 Task: Add a signature Grant Allen containing With sincere appreciation and warm wishes, Grant Allen to email address softage.8@softage.net and add a folder Therapy
Action: Mouse moved to (414, 705)
Screenshot: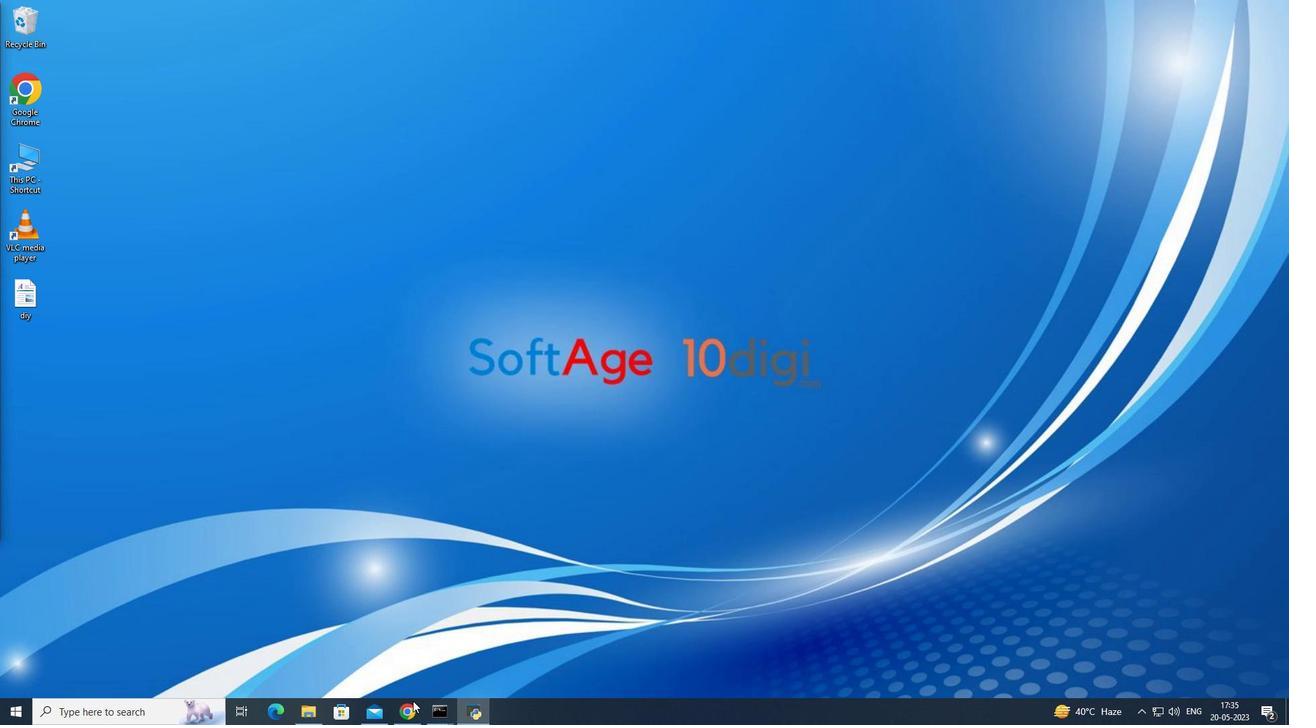 
Action: Mouse pressed left at (414, 705)
Screenshot: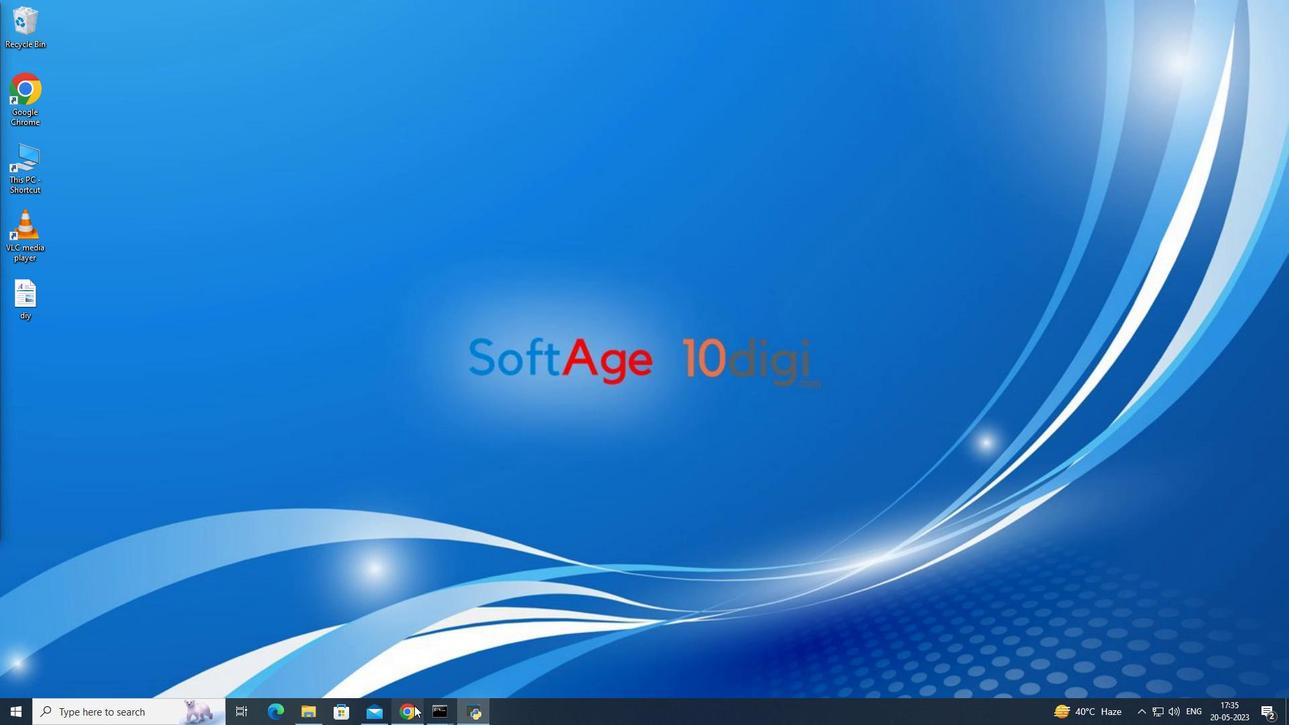 
Action: Mouse moved to (57, 93)
Screenshot: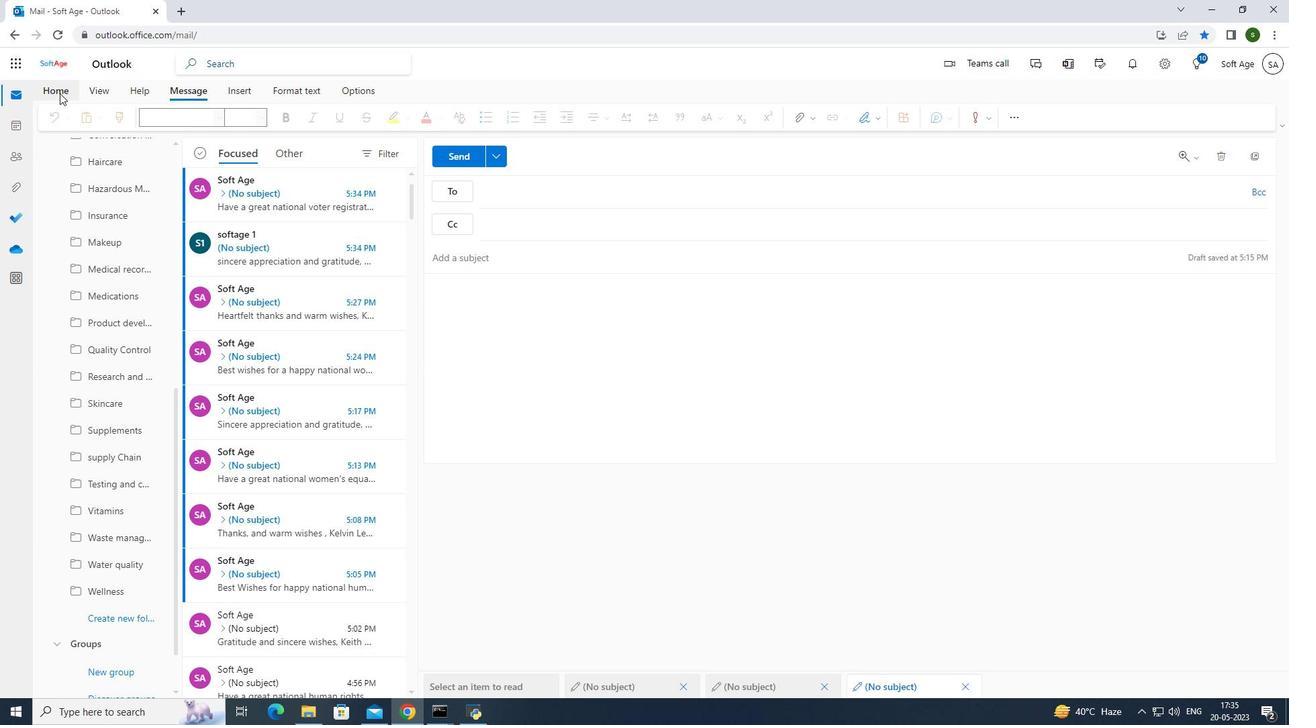 
Action: Mouse pressed left at (57, 93)
Screenshot: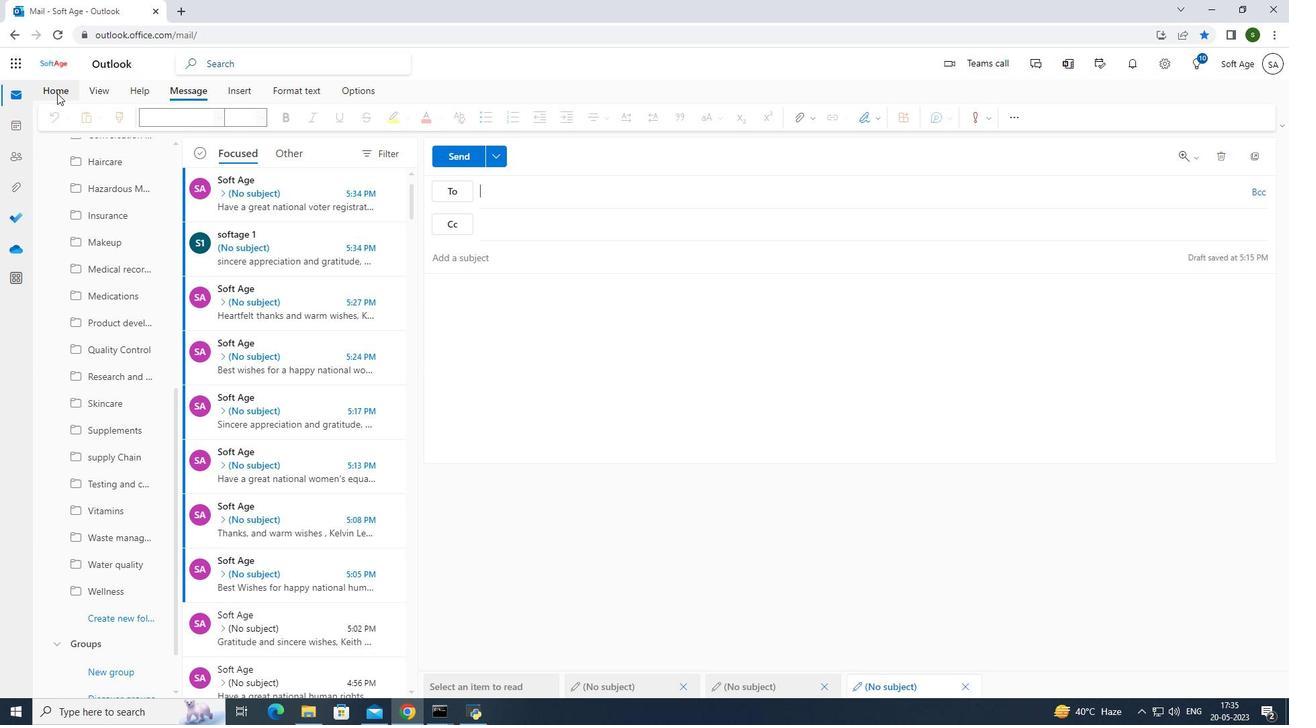 
Action: Mouse moved to (88, 121)
Screenshot: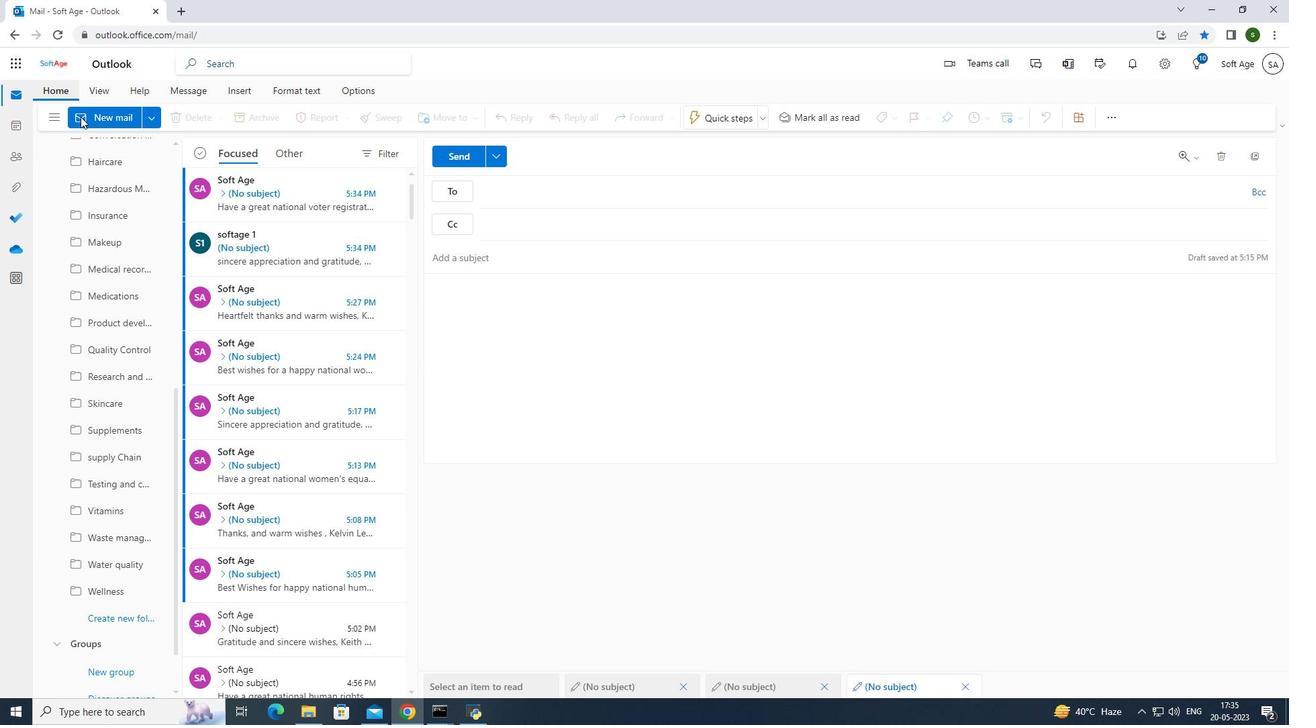 
Action: Mouse pressed left at (88, 121)
Screenshot: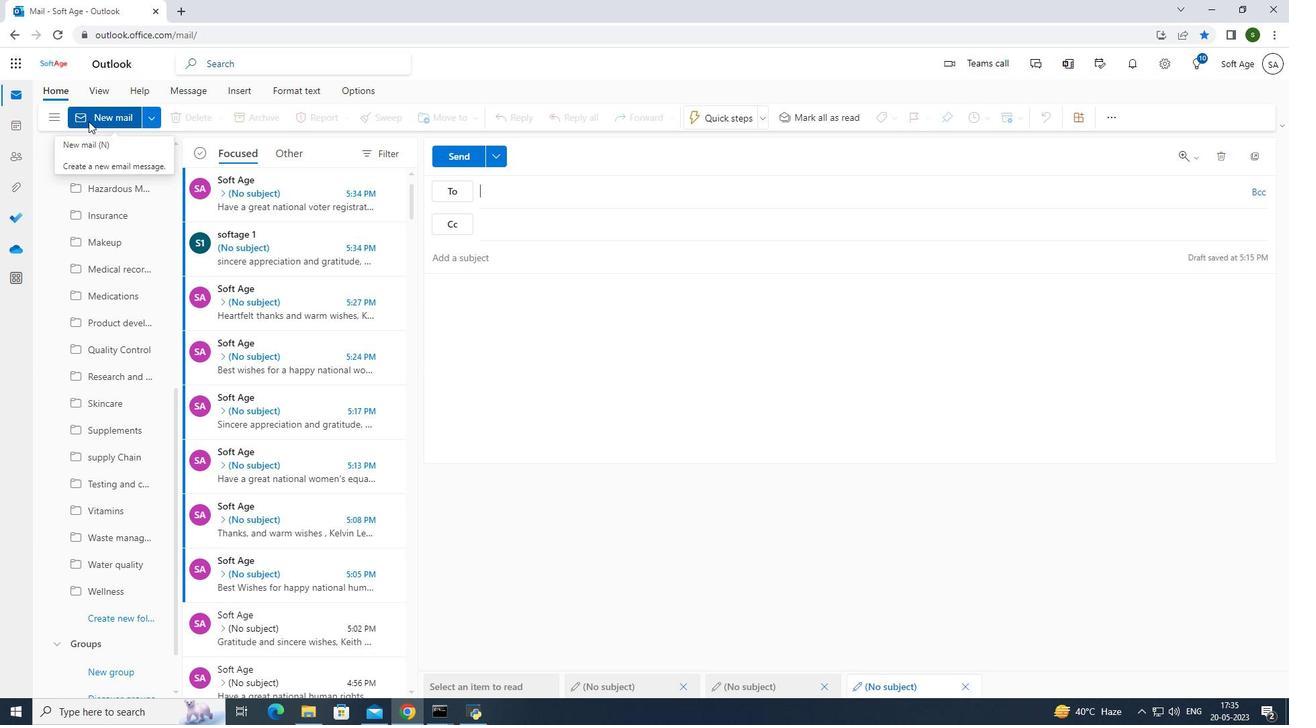 
Action: Mouse moved to (877, 111)
Screenshot: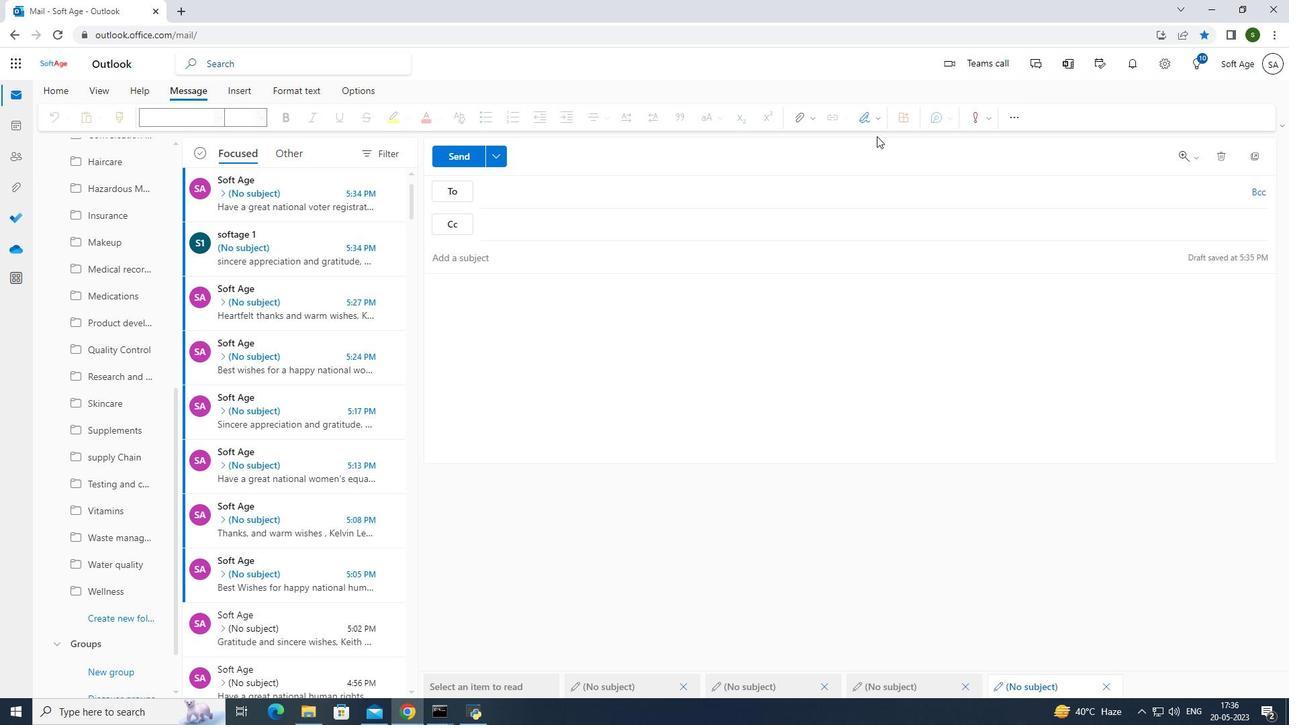 
Action: Mouse pressed left at (877, 111)
Screenshot: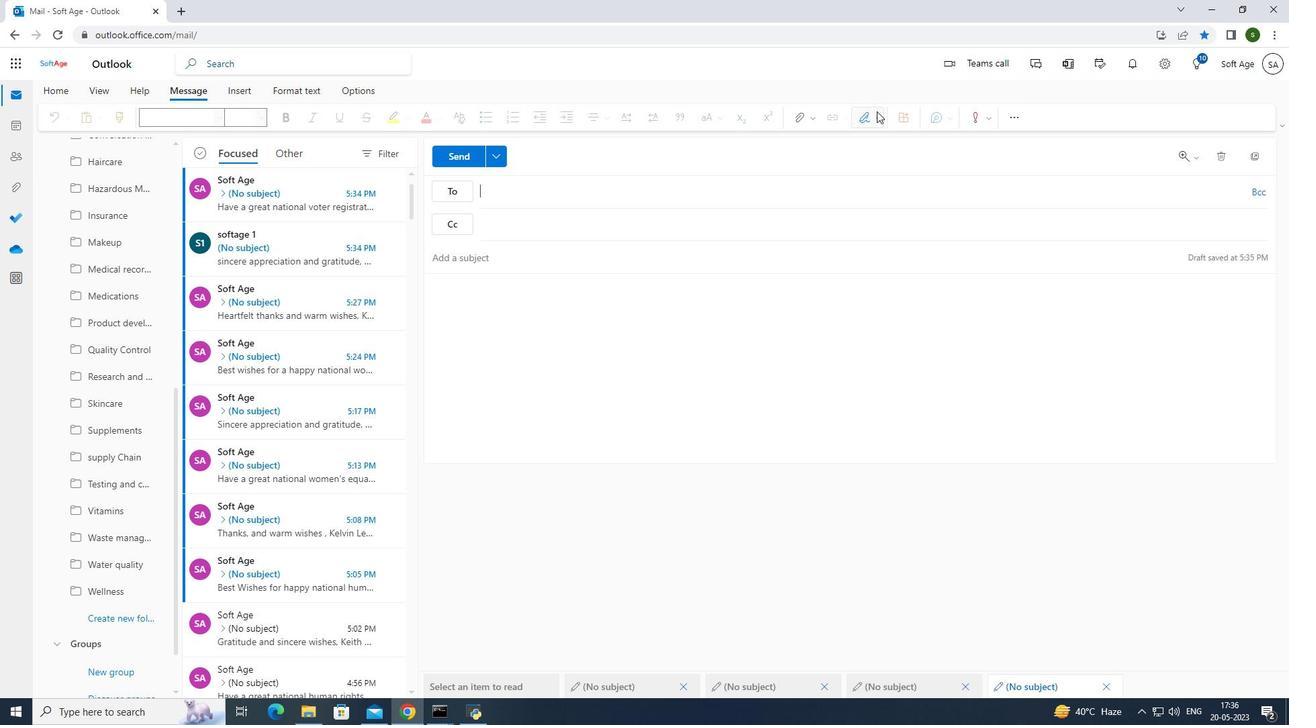 
Action: Mouse moved to (830, 372)
Screenshot: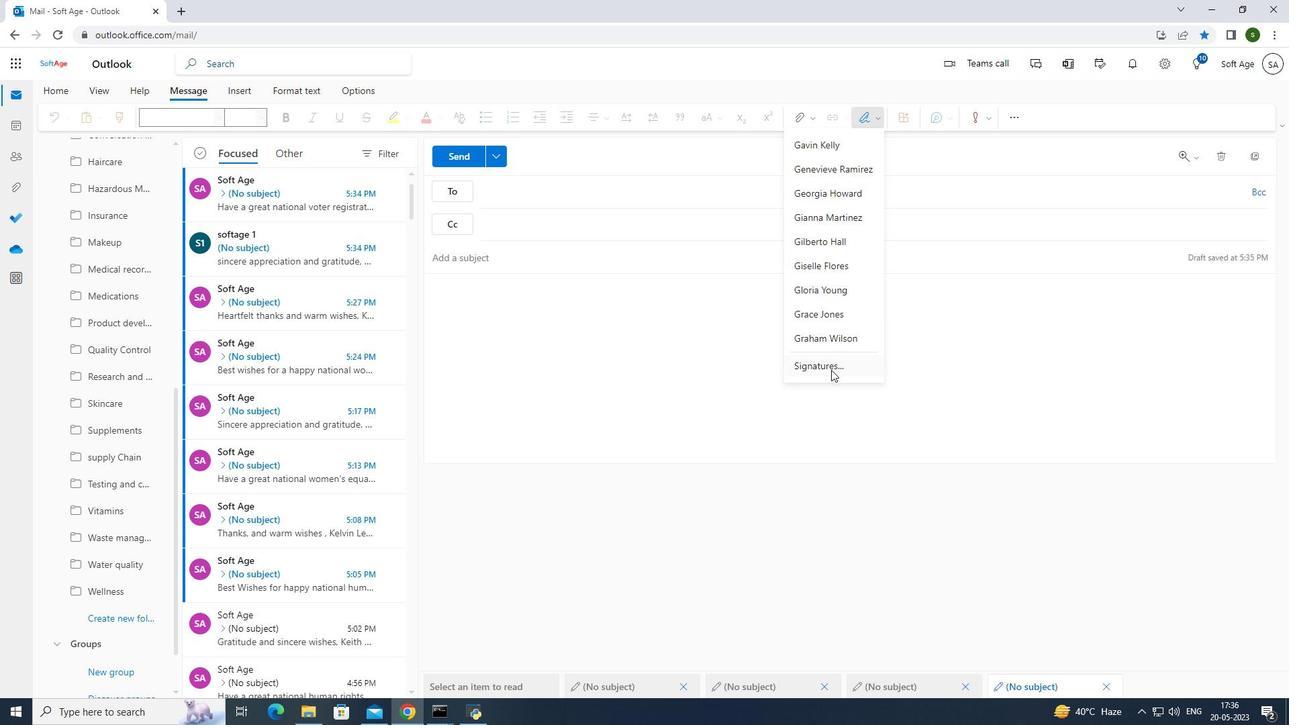 
Action: Mouse pressed left at (830, 372)
Screenshot: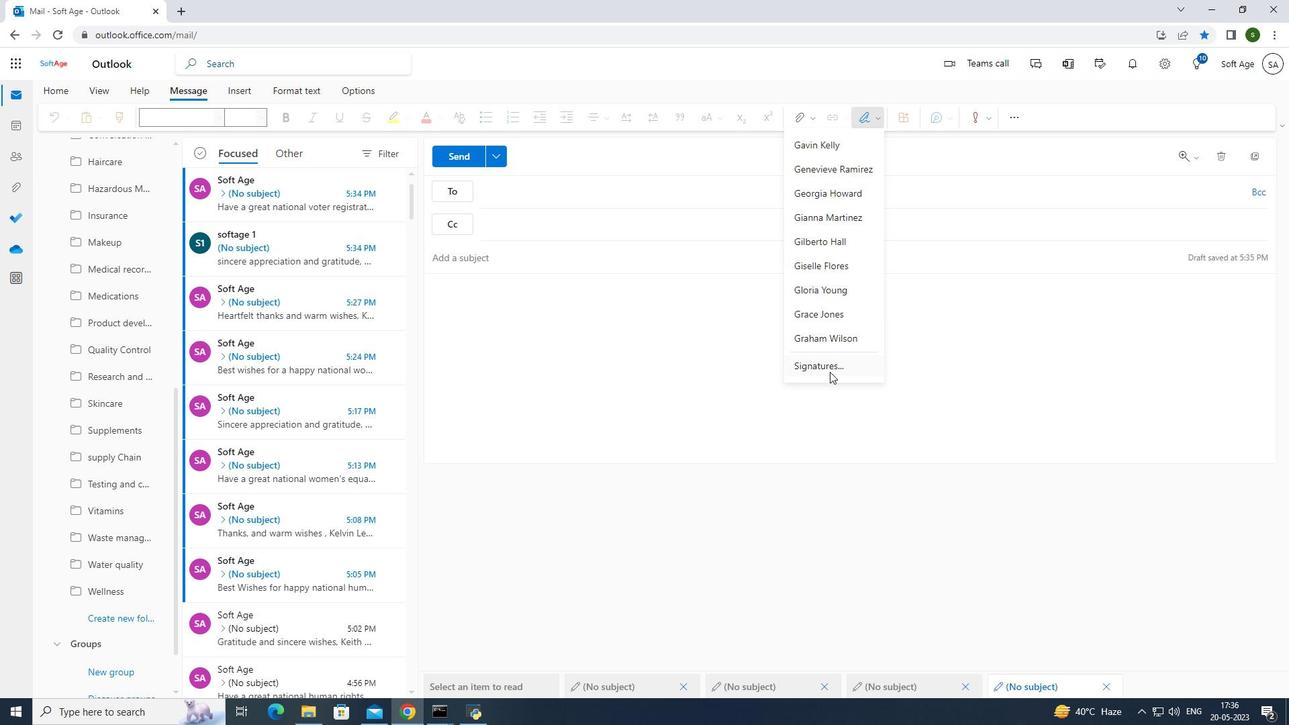 
Action: Mouse moved to (562, 199)
Screenshot: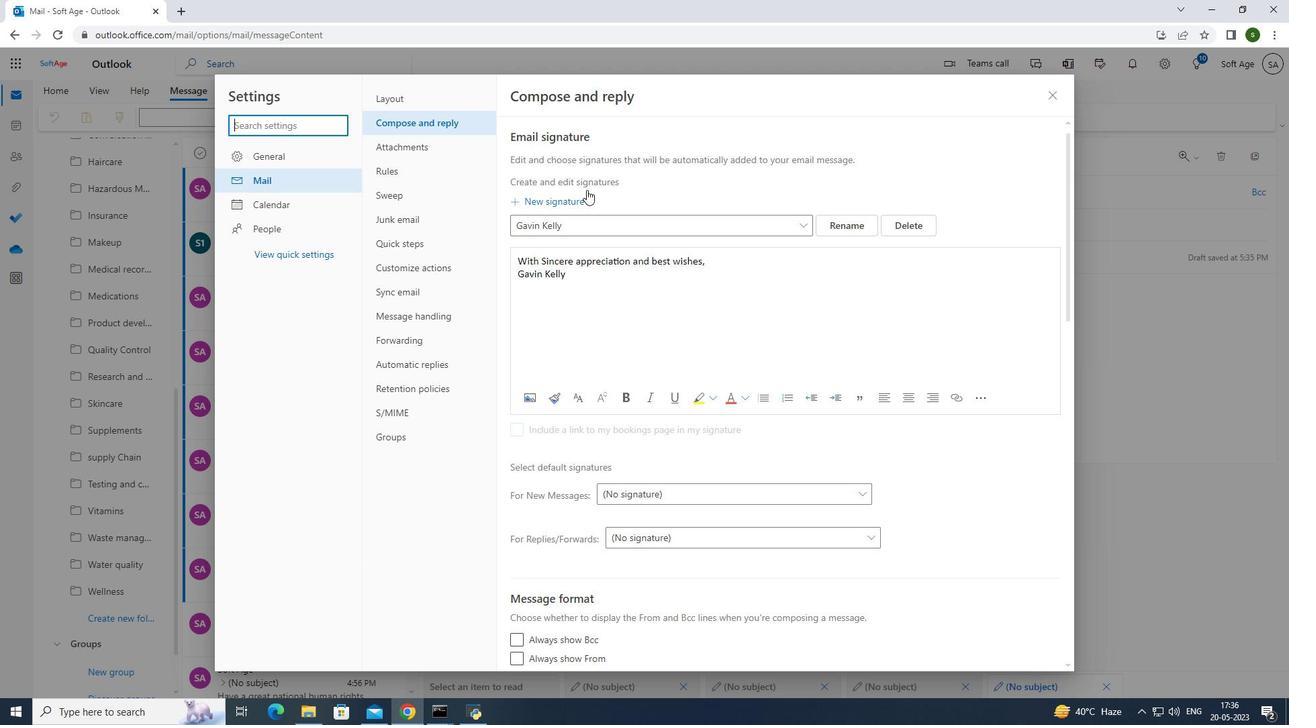 
Action: Mouse pressed left at (562, 199)
Screenshot: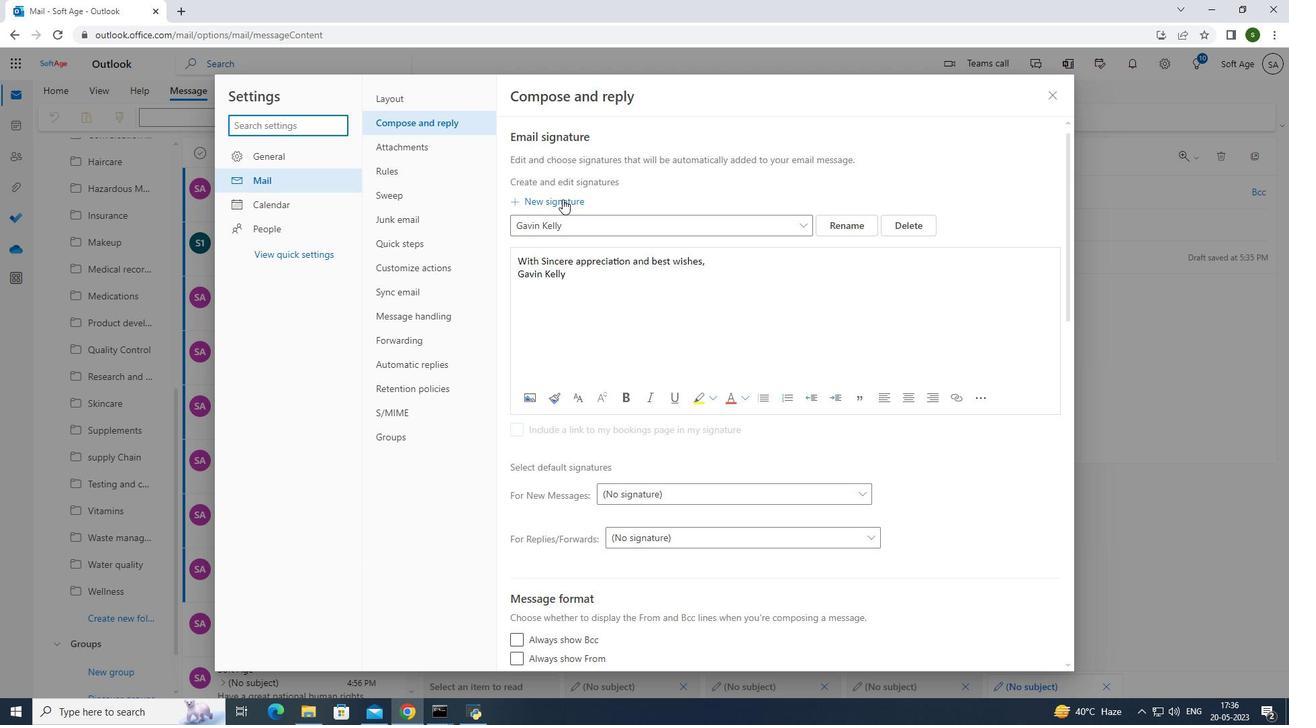 
Action: Mouse moved to (610, 222)
Screenshot: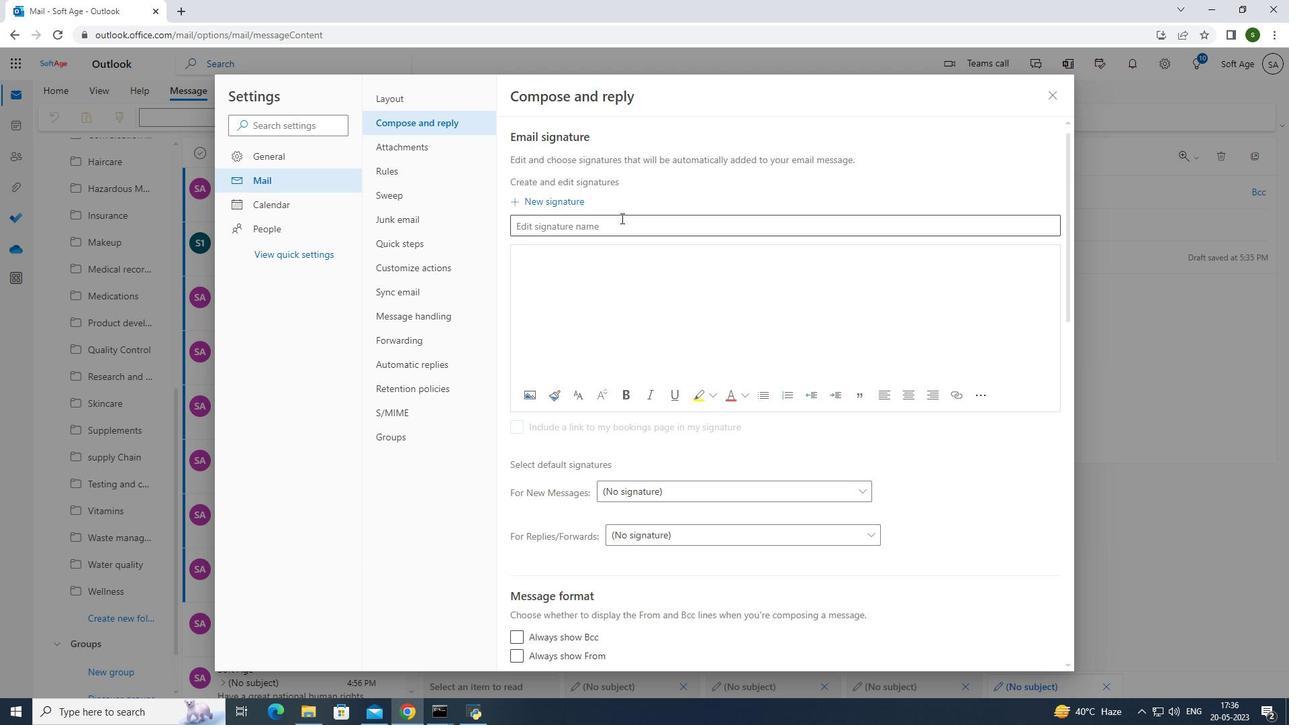 
Action: Mouse pressed left at (610, 222)
Screenshot: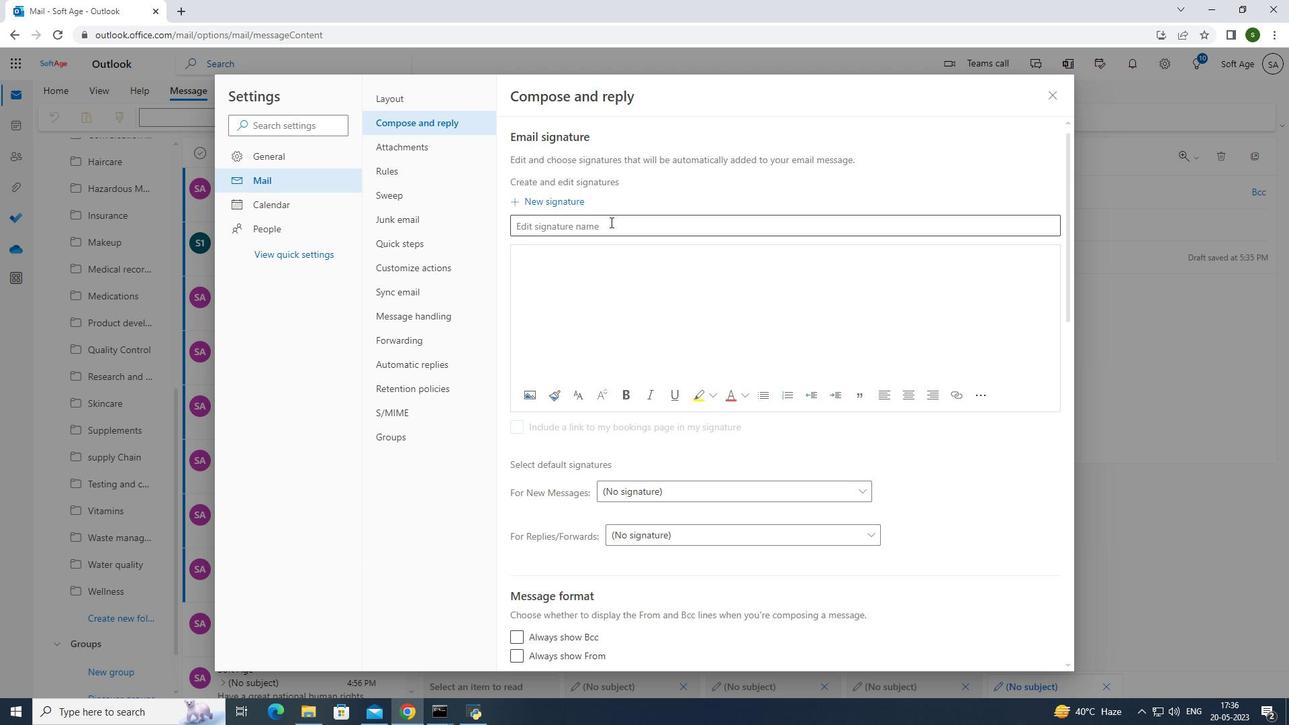 
Action: Mouse moved to (609, 223)
Screenshot: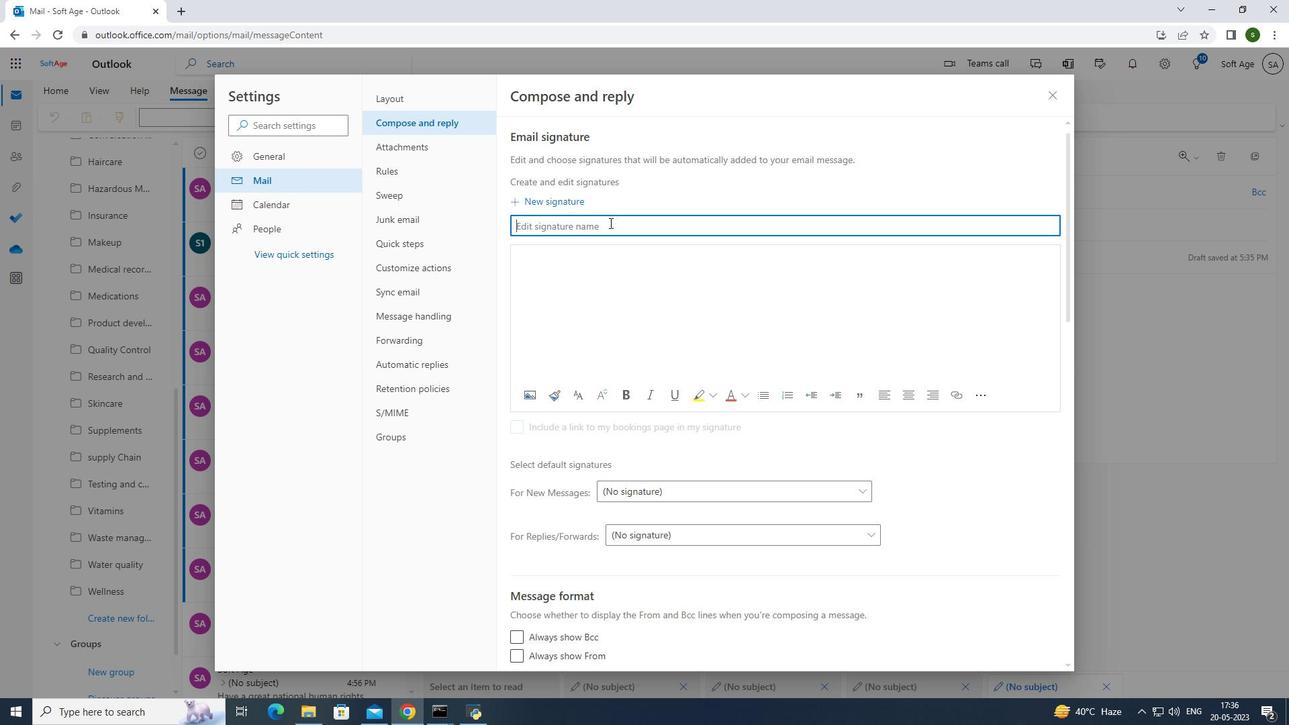 
Action: Key pressed <Key.caps_lock>G<Key.caps_lock>rant<Key.space><Key.caps_lock>A<Key.caps_lock>llen
Screenshot: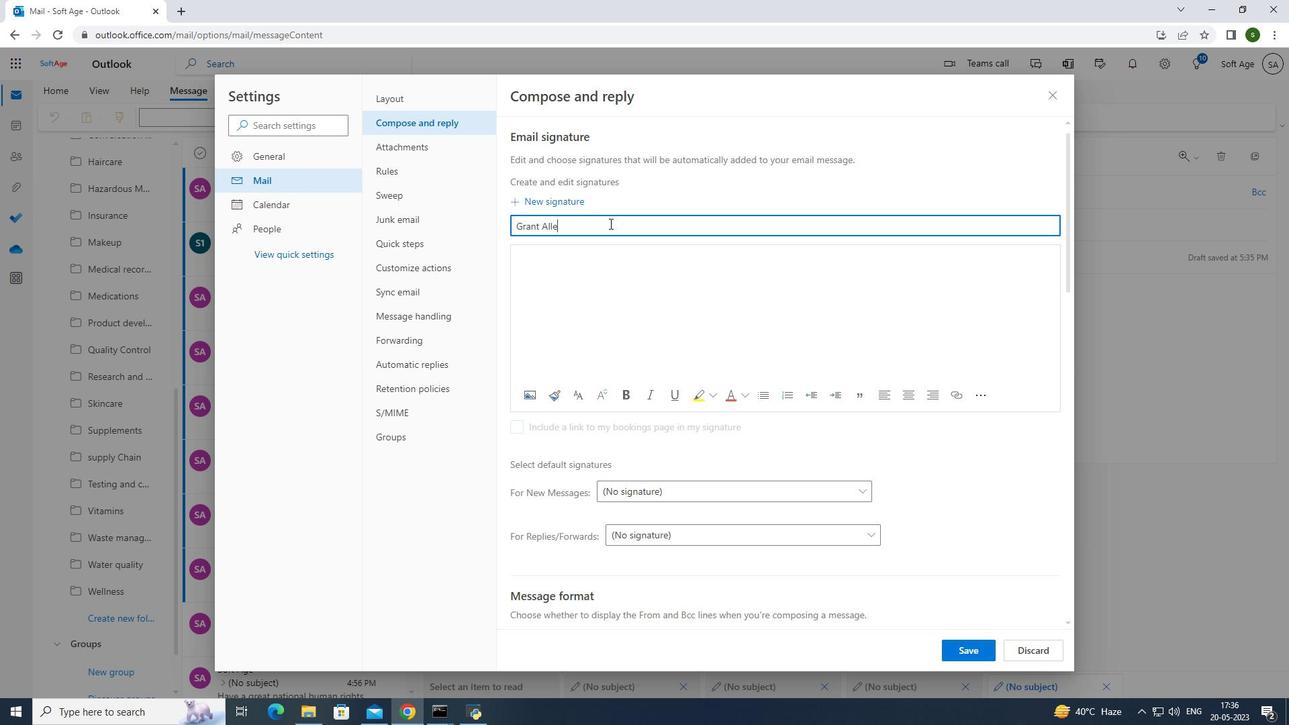 
Action: Mouse moved to (608, 286)
Screenshot: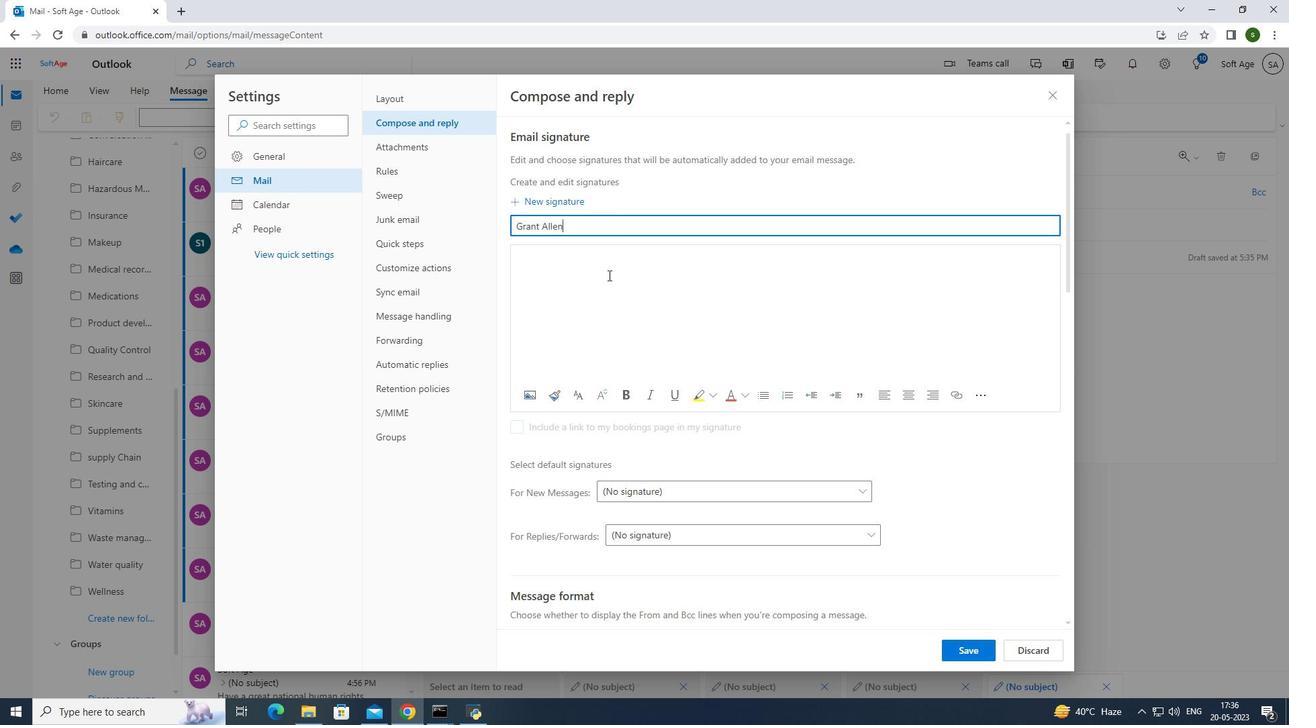 
Action: Mouse pressed left at (608, 286)
Screenshot: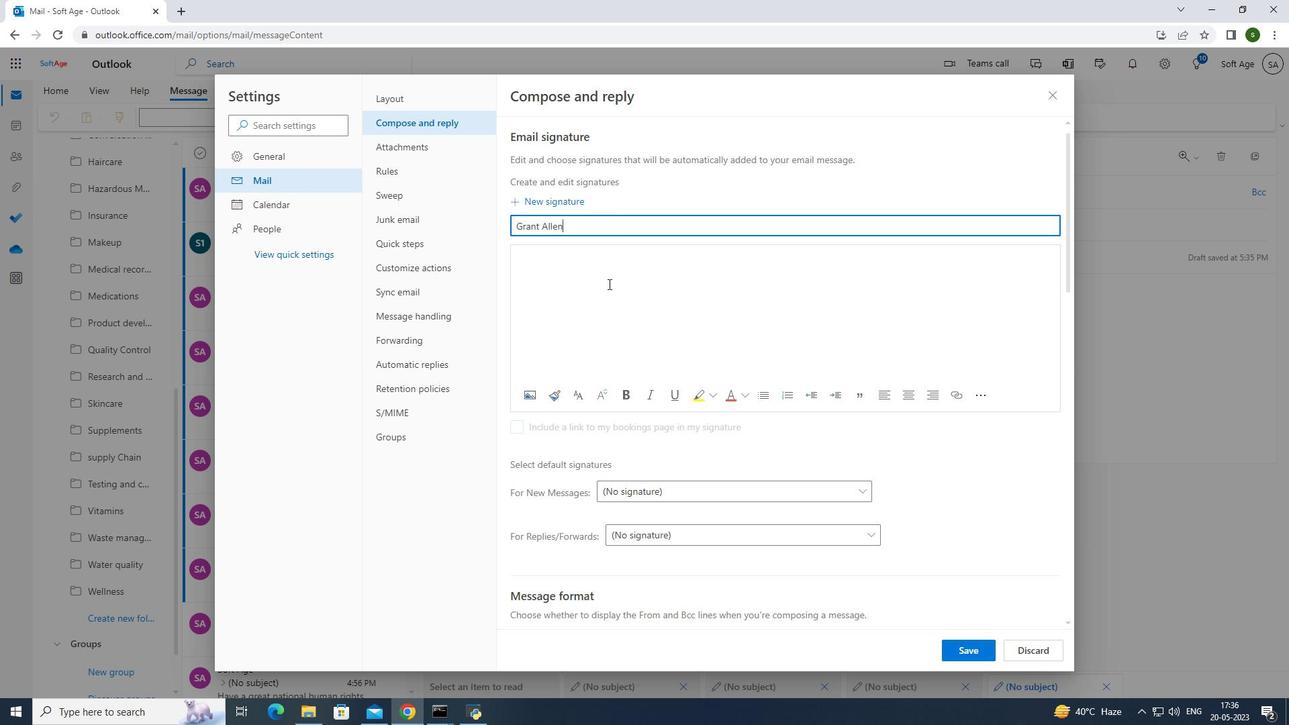 
Action: Mouse moved to (607, 277)
Screenshot: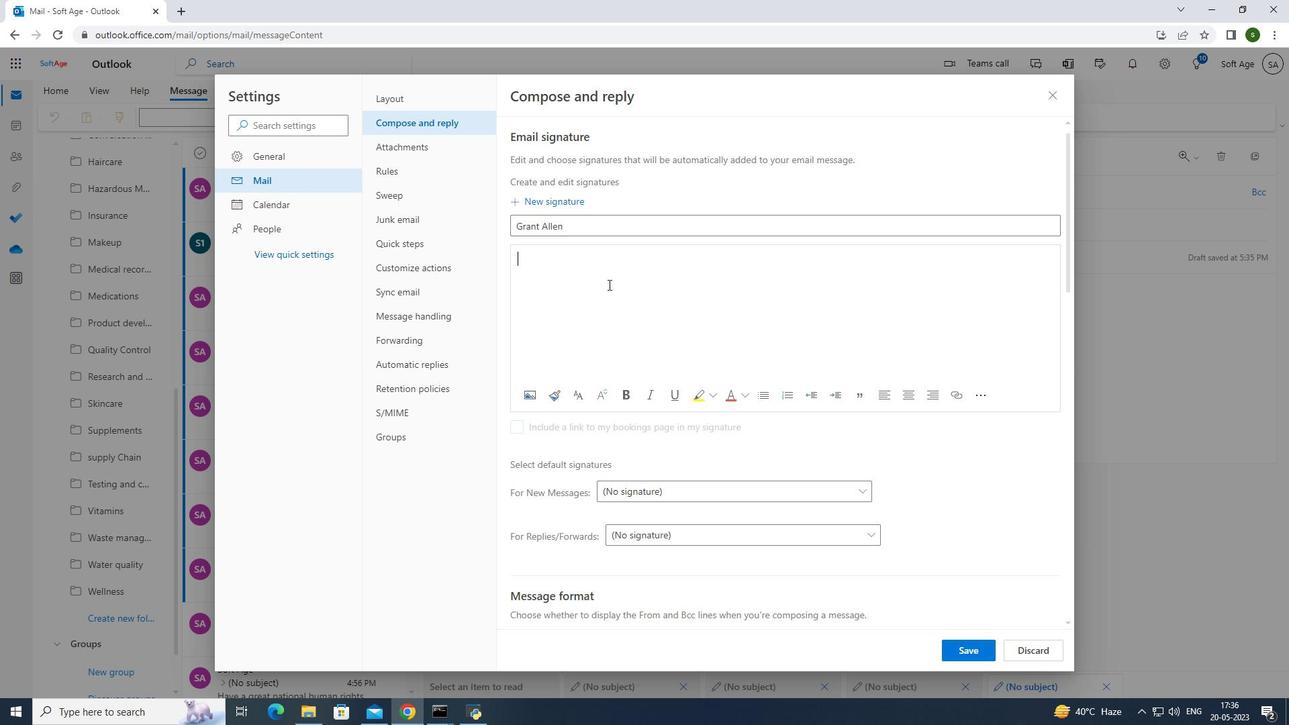 
Action: Key pressed <Key.caps_lock>W<Key.caps_lock>ith<Key.space>sincere<Key.space>appreciation<Key.space>and<Key.space>warm<Key.space>wishes,<Key.enter><Key.caps_lock>G<Key.caps_lock>rant<Key.space><Key.caps_lock>A<Key.caps_lock>llen
Screenshot: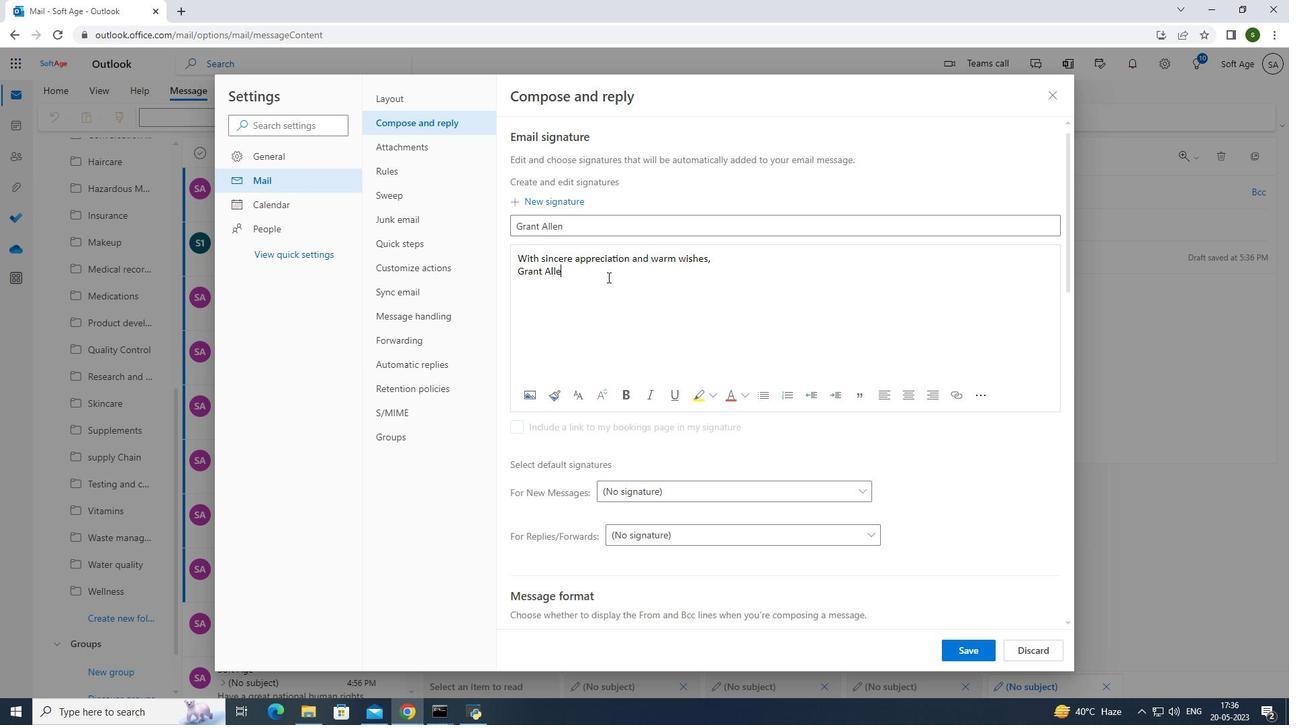 
Action: Mouse moved to (971, 644)
Screenshot: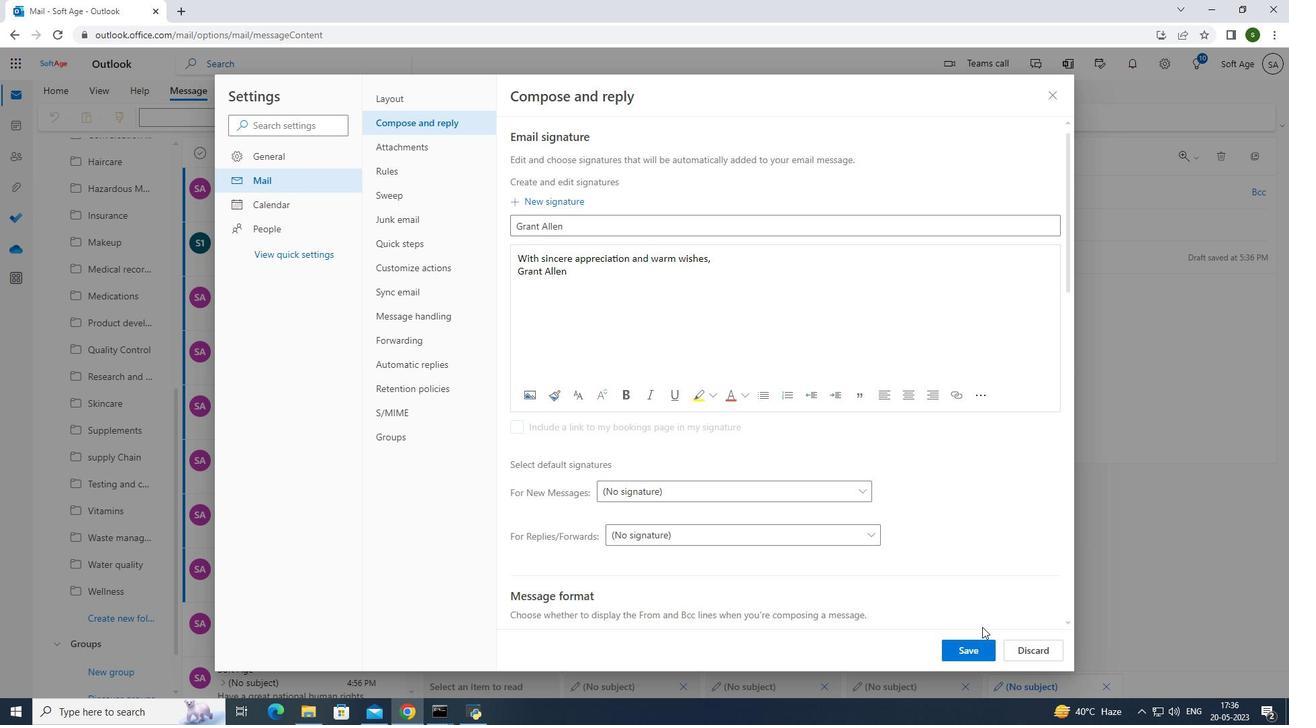 
Action: Mouse pressed left at (971, 644)
Screenshot: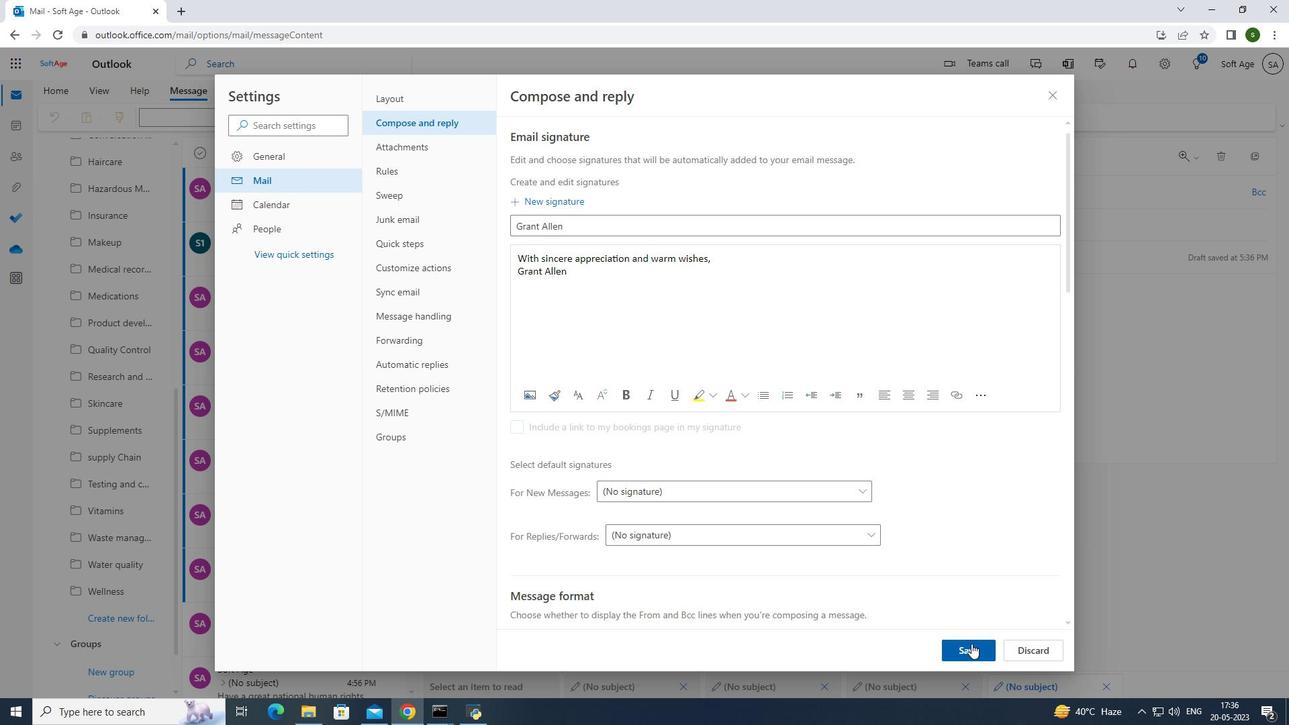 
Action: Mouse moved to (1052, 94)
Screenshot: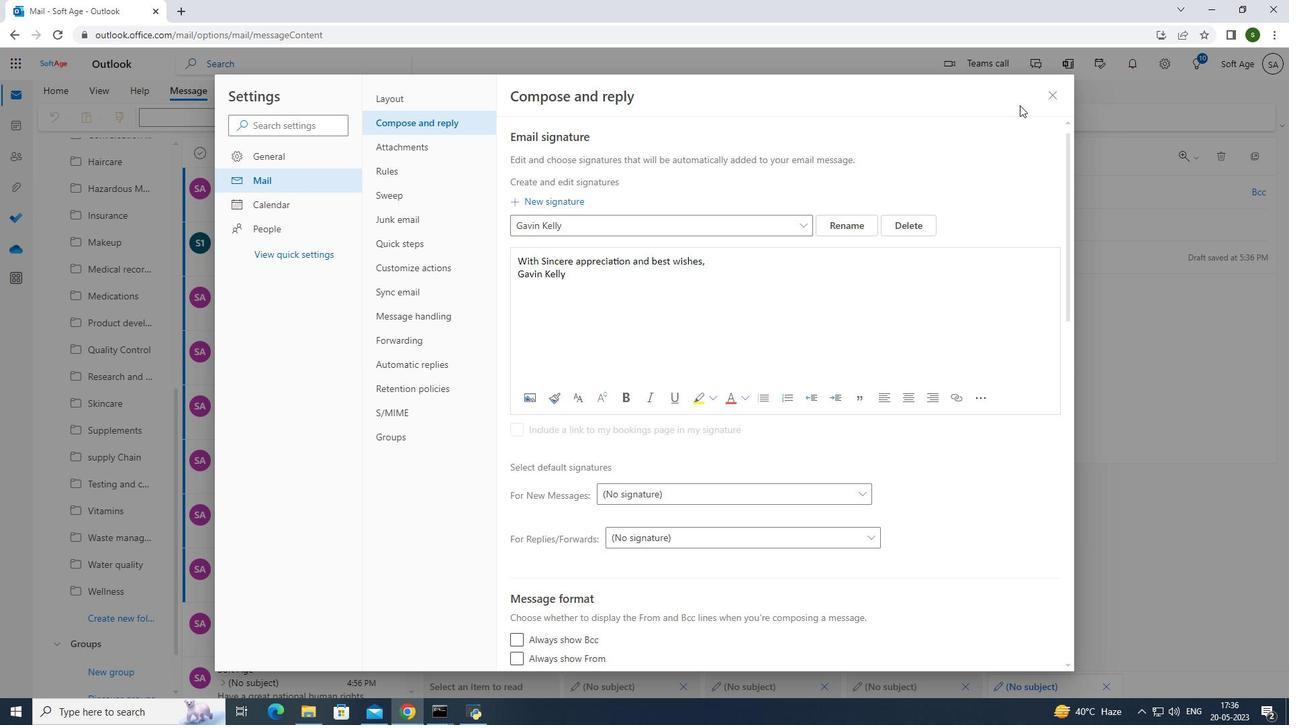 
Action: Mouse pressed left at (1052, 94)
Screenshot: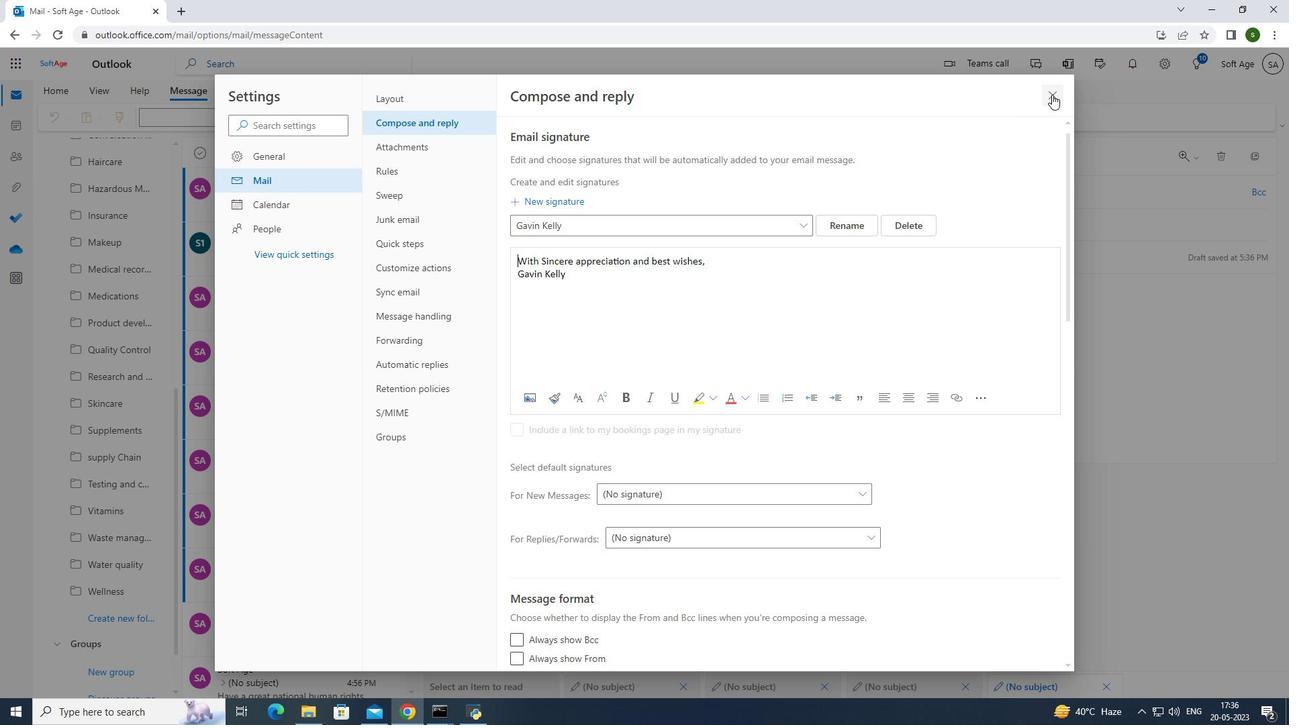 
Action: Mouse moved to (874, 111)
Screenshot: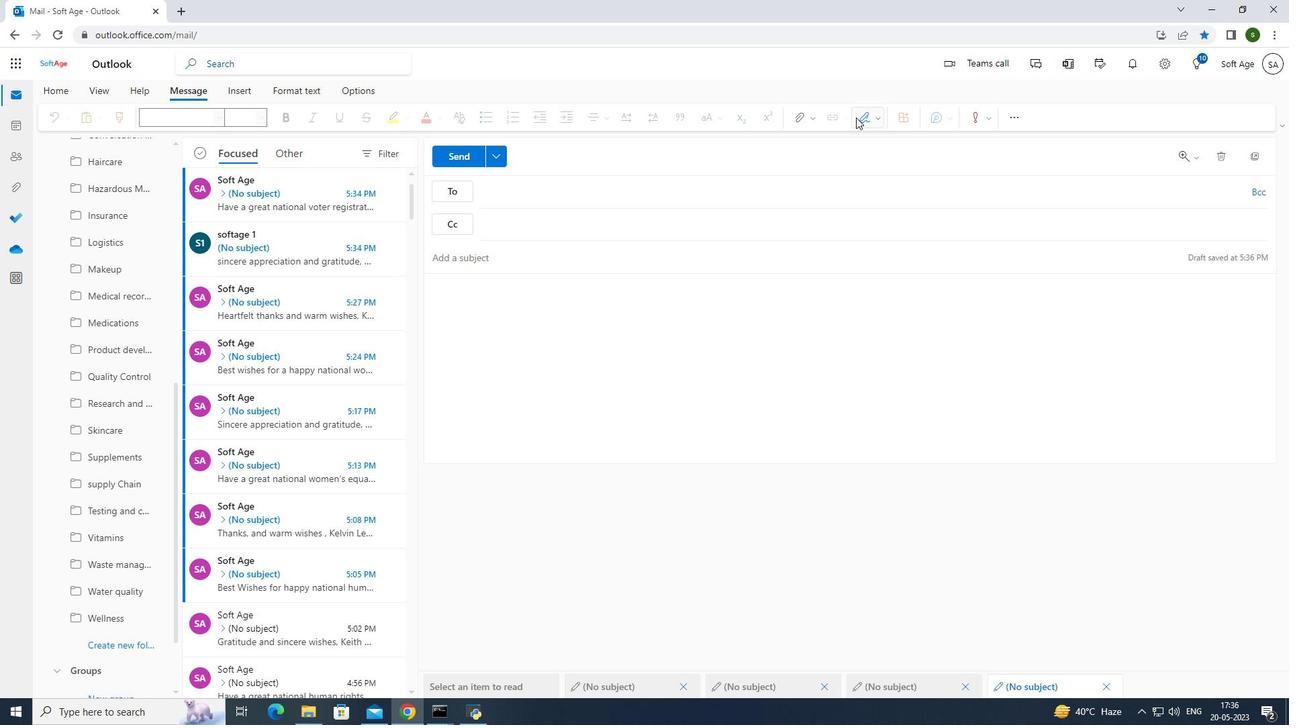 
Action: Mouse pressed left at (874, 111)
Screenshot: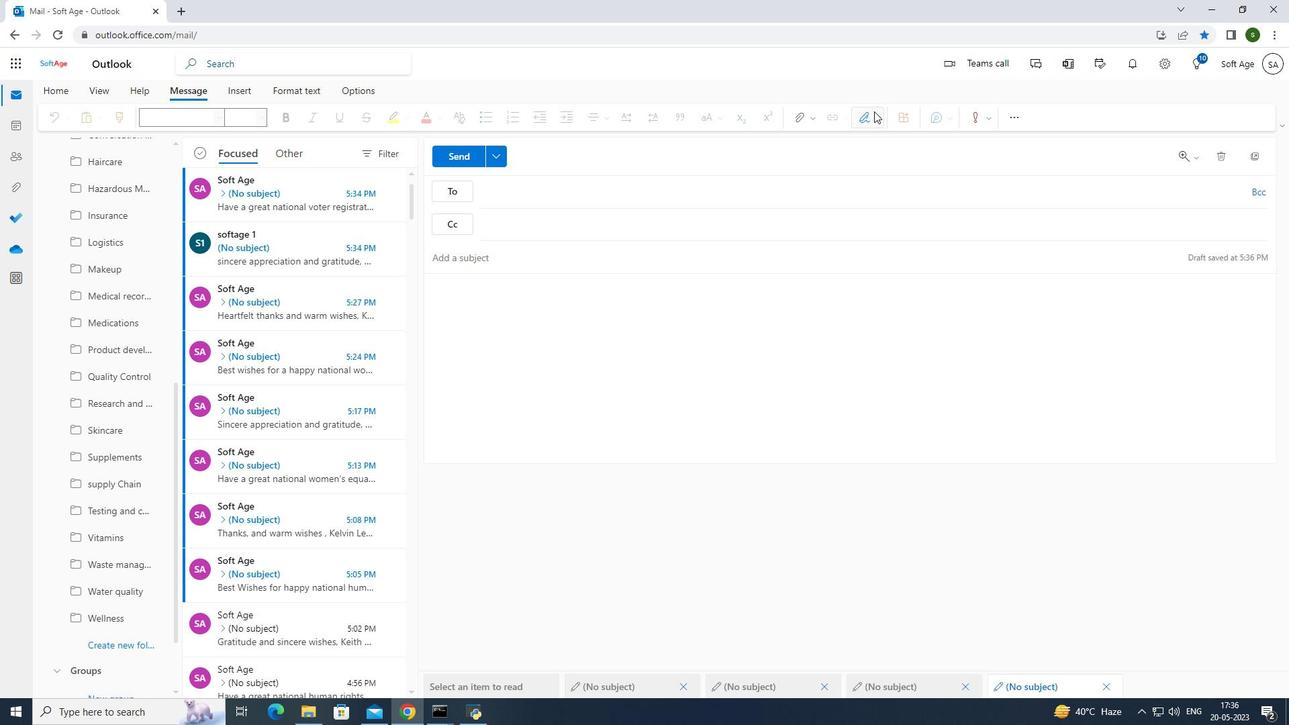 
Action: Mouse moved to (819, 364)
Screenshot: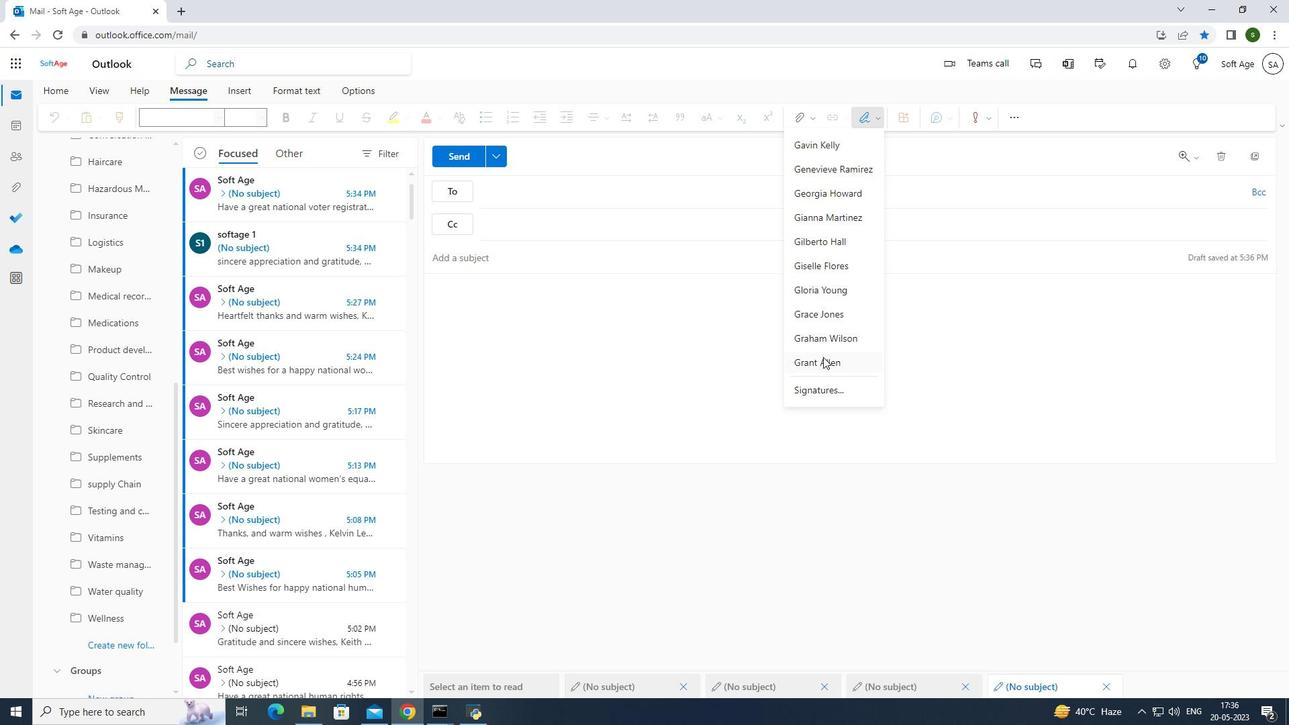 
Action: Mouse pressed left at (819, 364)
Screenshot: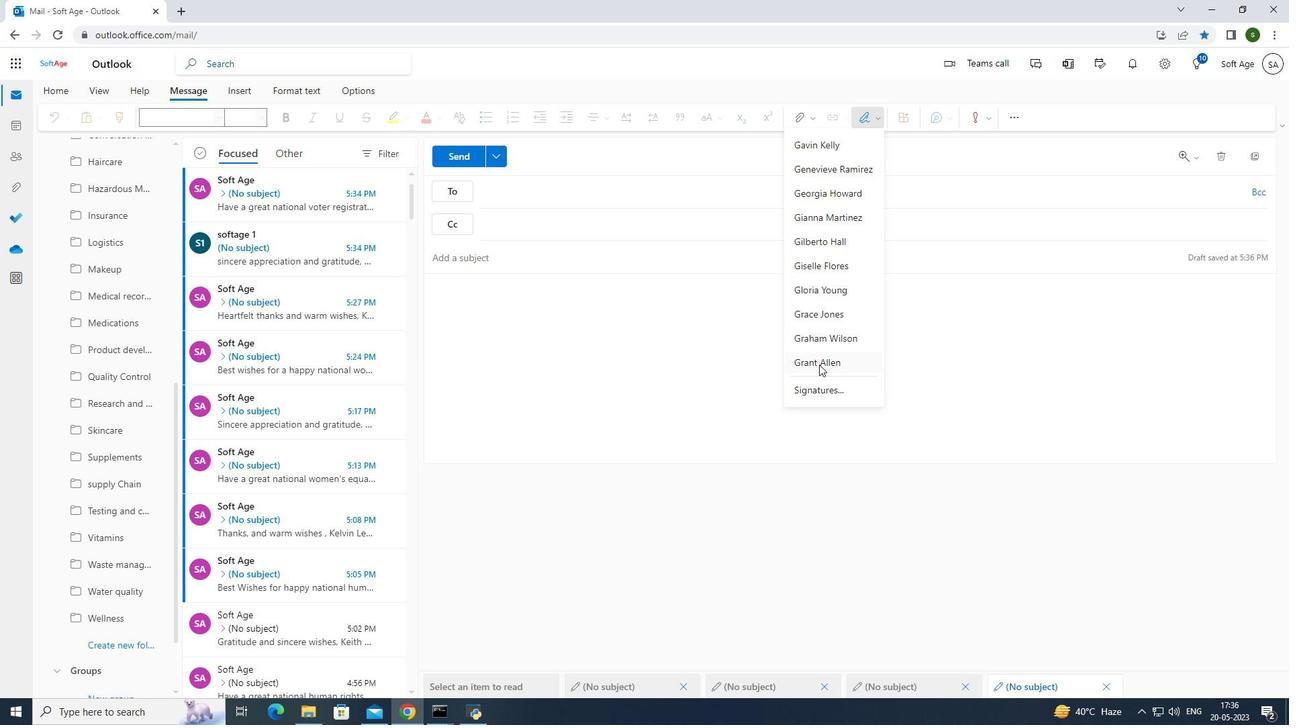 
Action: Mouse moved to (500, 194)
Screenshot: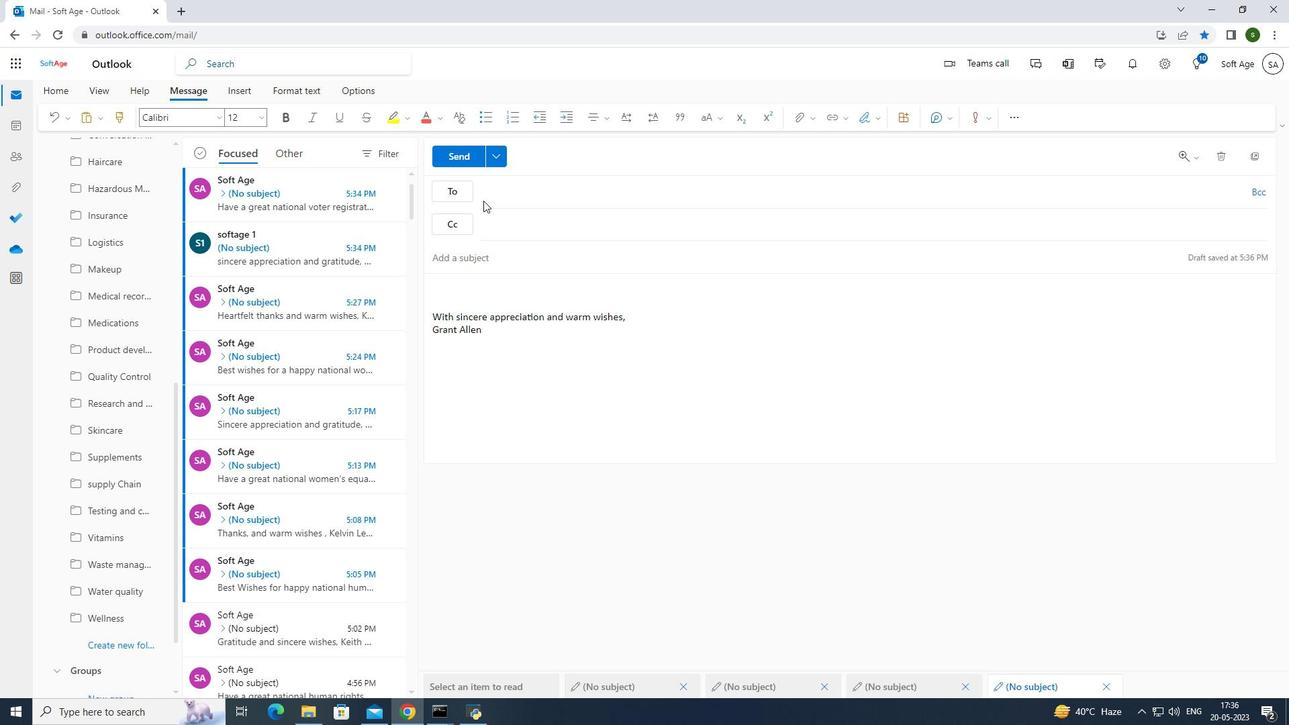 
Action: Mouse pressed left at (500, 194)
Screenshot: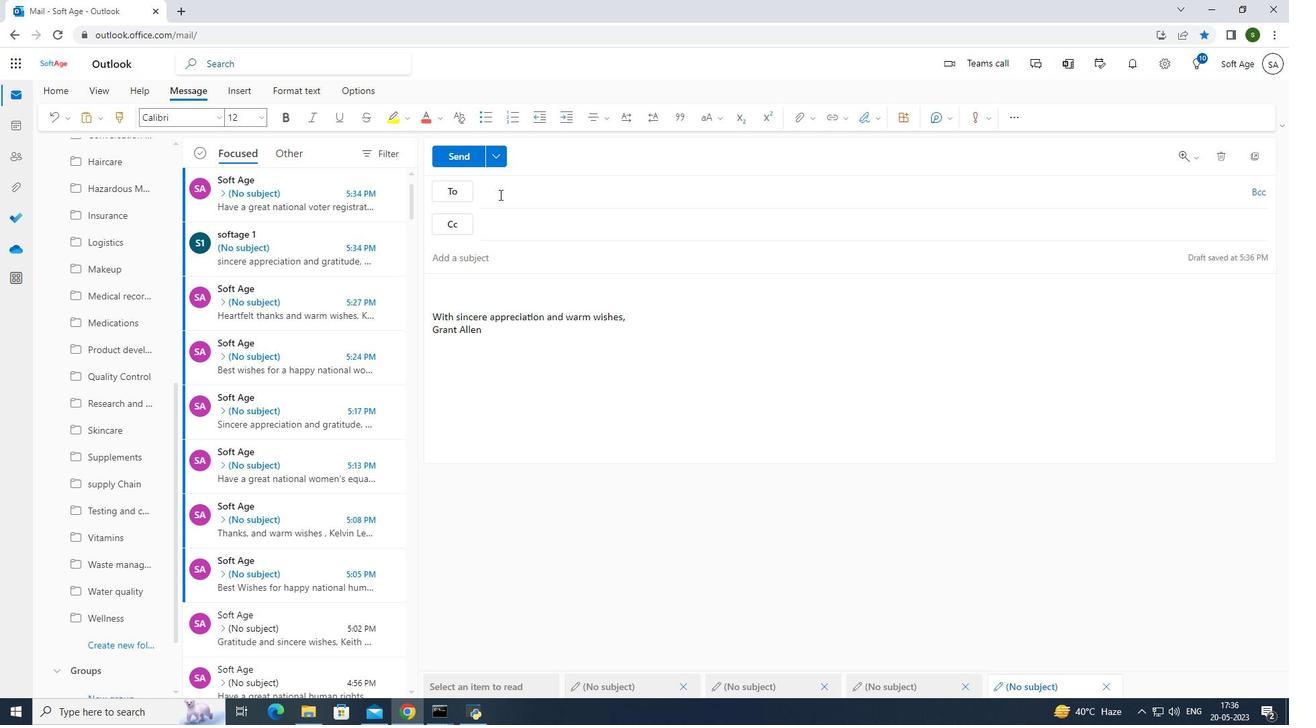 
Action: Mouse moved to (544, 176)
Screenshot: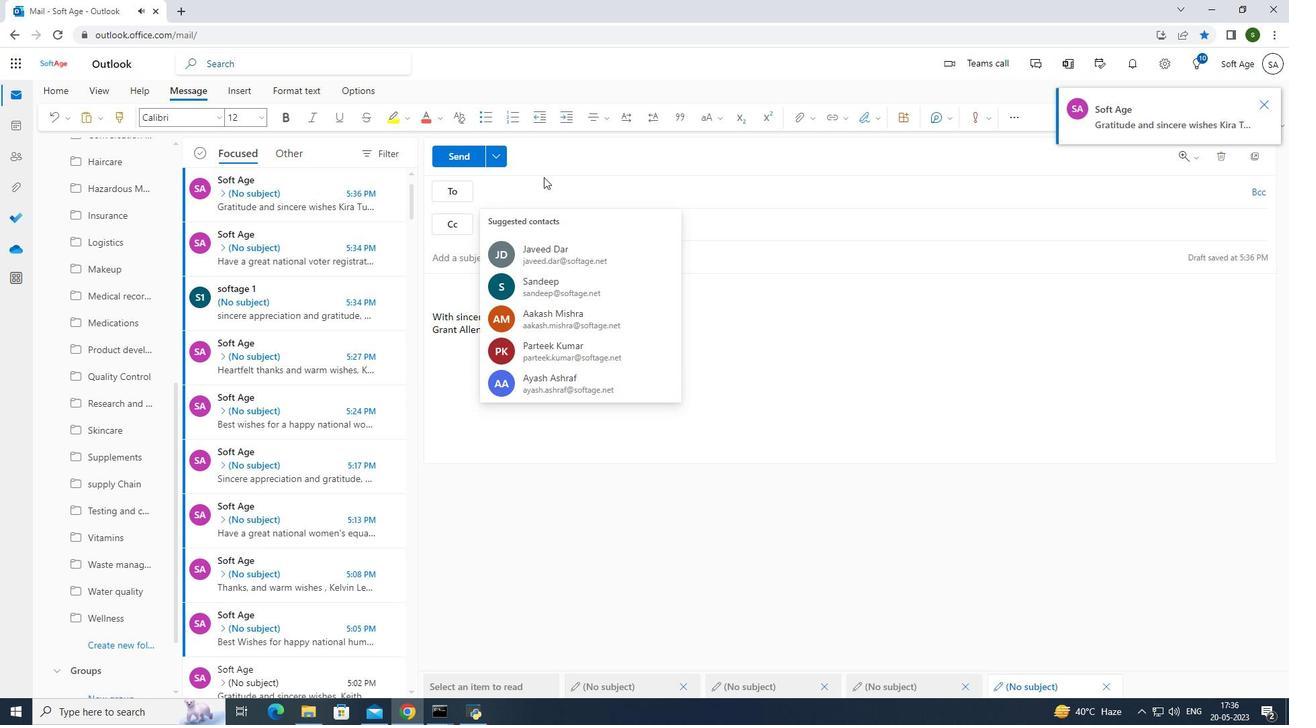 
Action: Key pressed softage.8<Key.shift>@softage.net
Screenshot: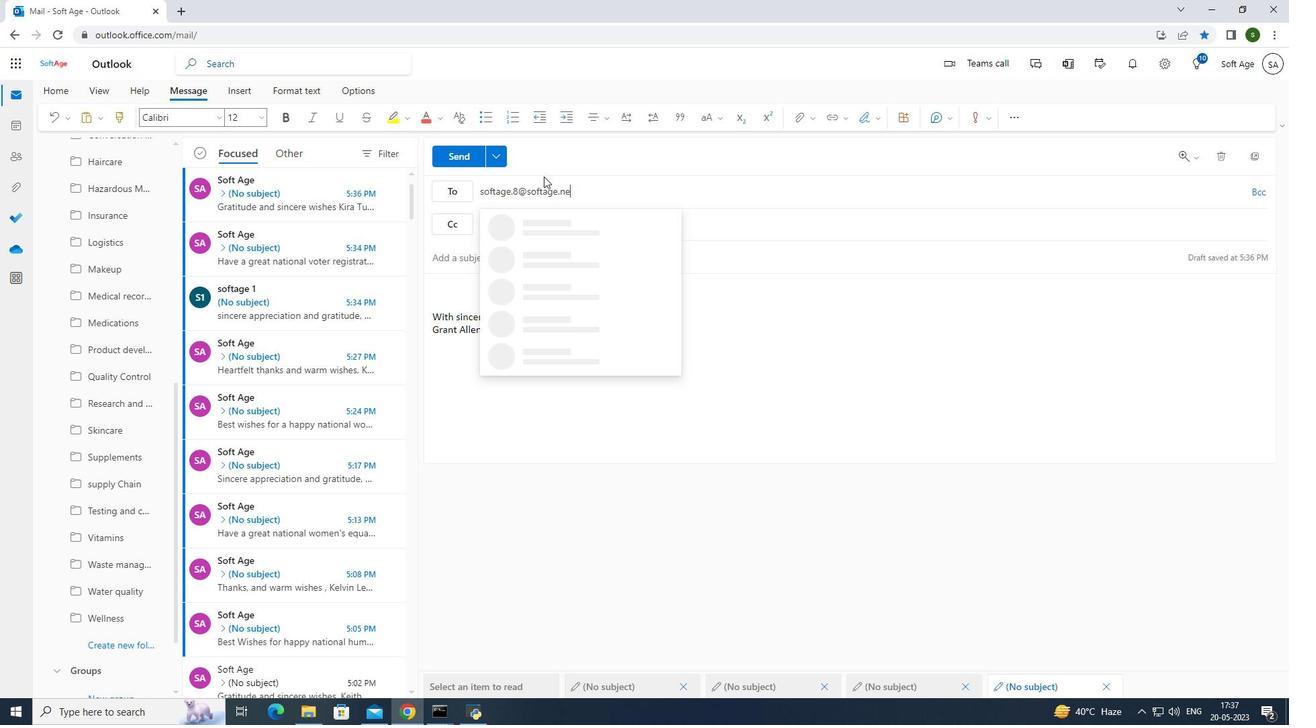 
Action: Mouse moved to (590, 217)
Screenshot: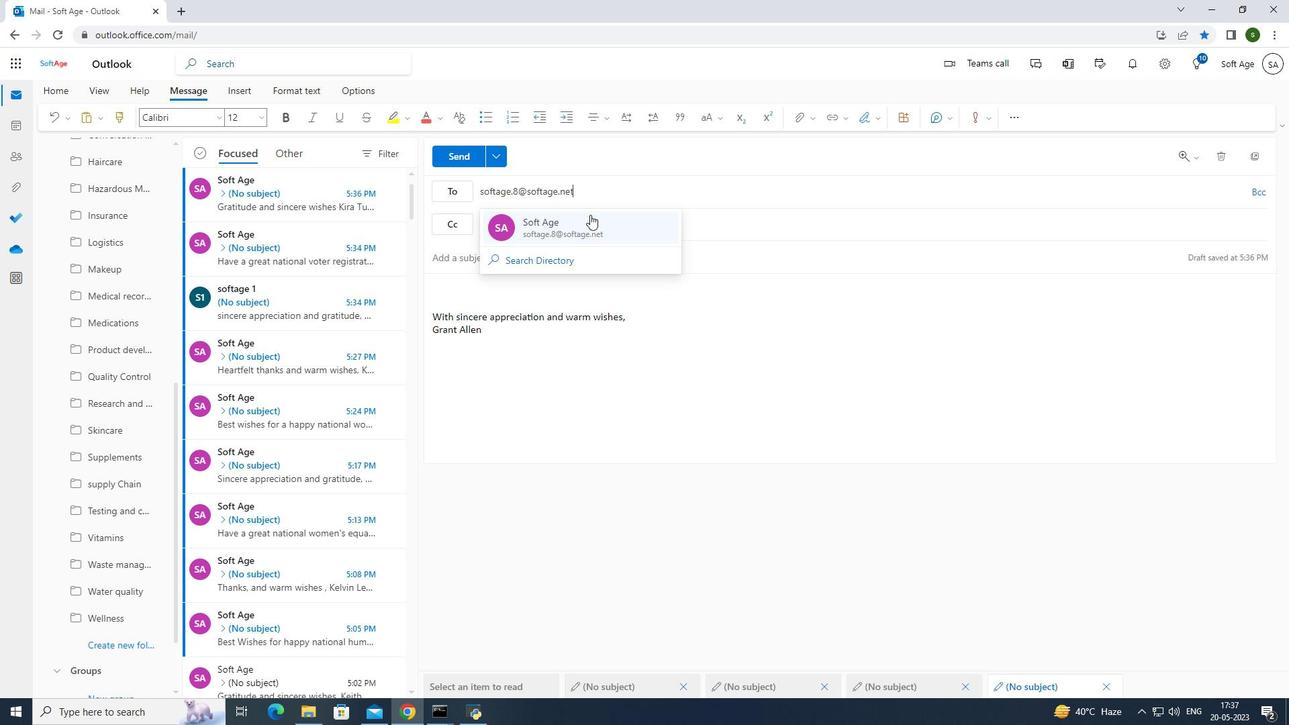 
Action: Mouse pressed left at (590, 217)
Screenshot: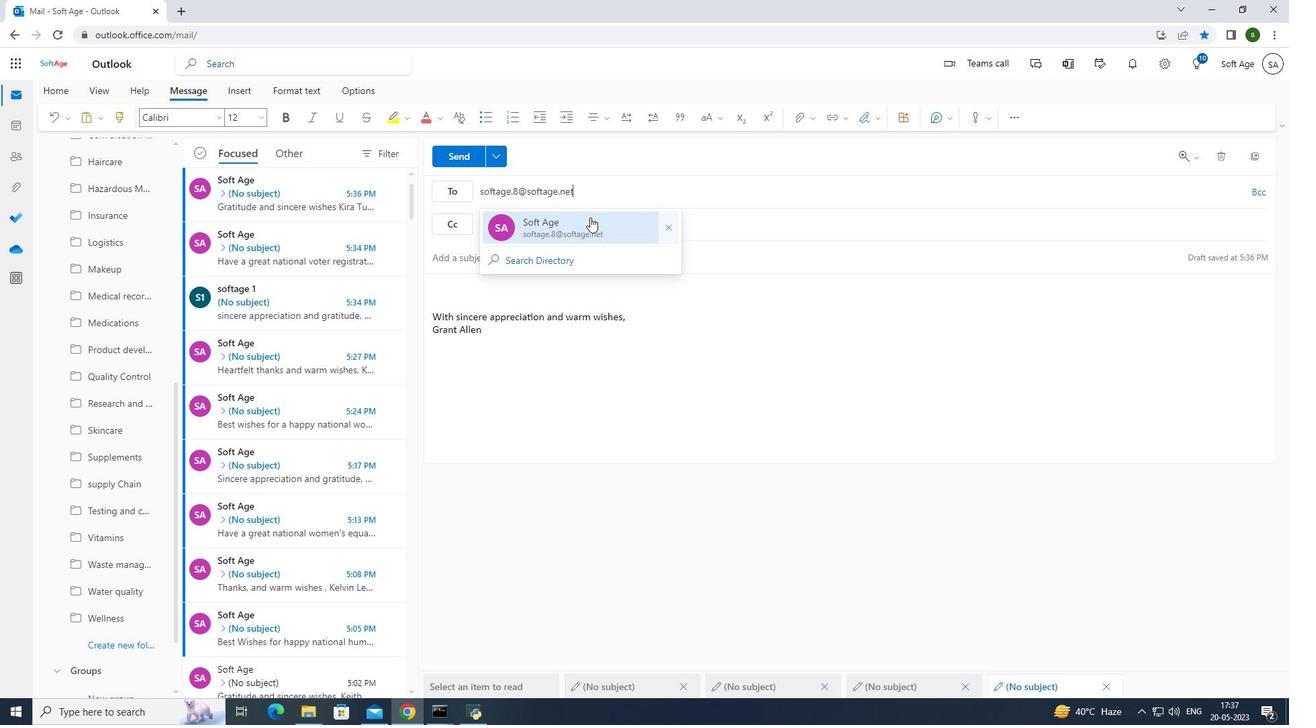 
Action: Mouse moved to (122, 648)
Screenshot: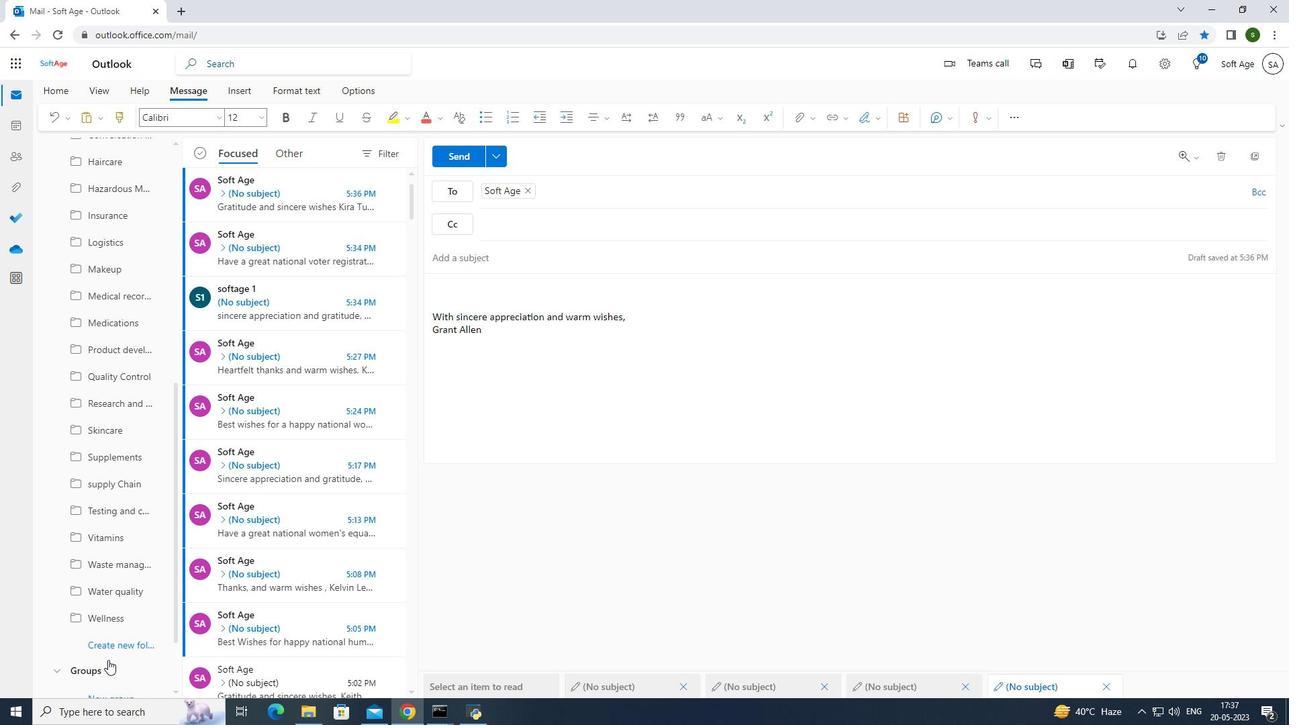 
Action: Mouse pressed left at (122, 648)
Screenshot: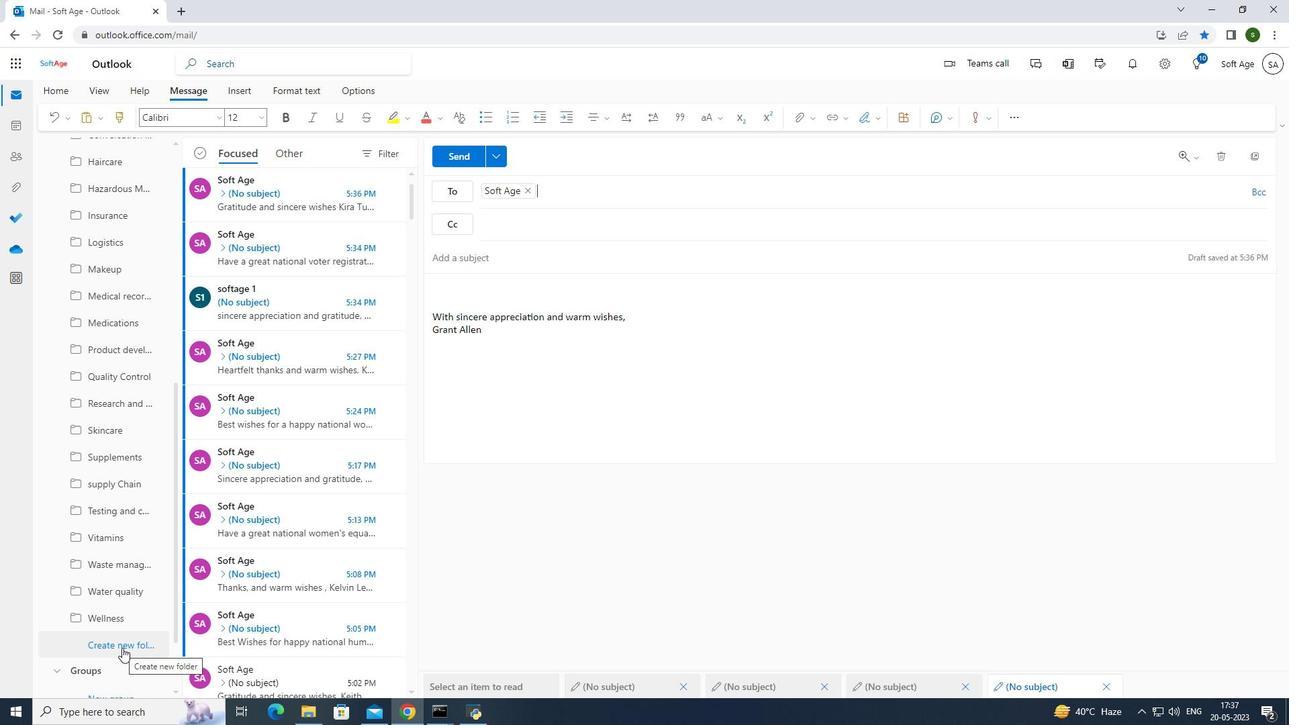 
Action: Mouse moved to (87, 647)
Screenshot: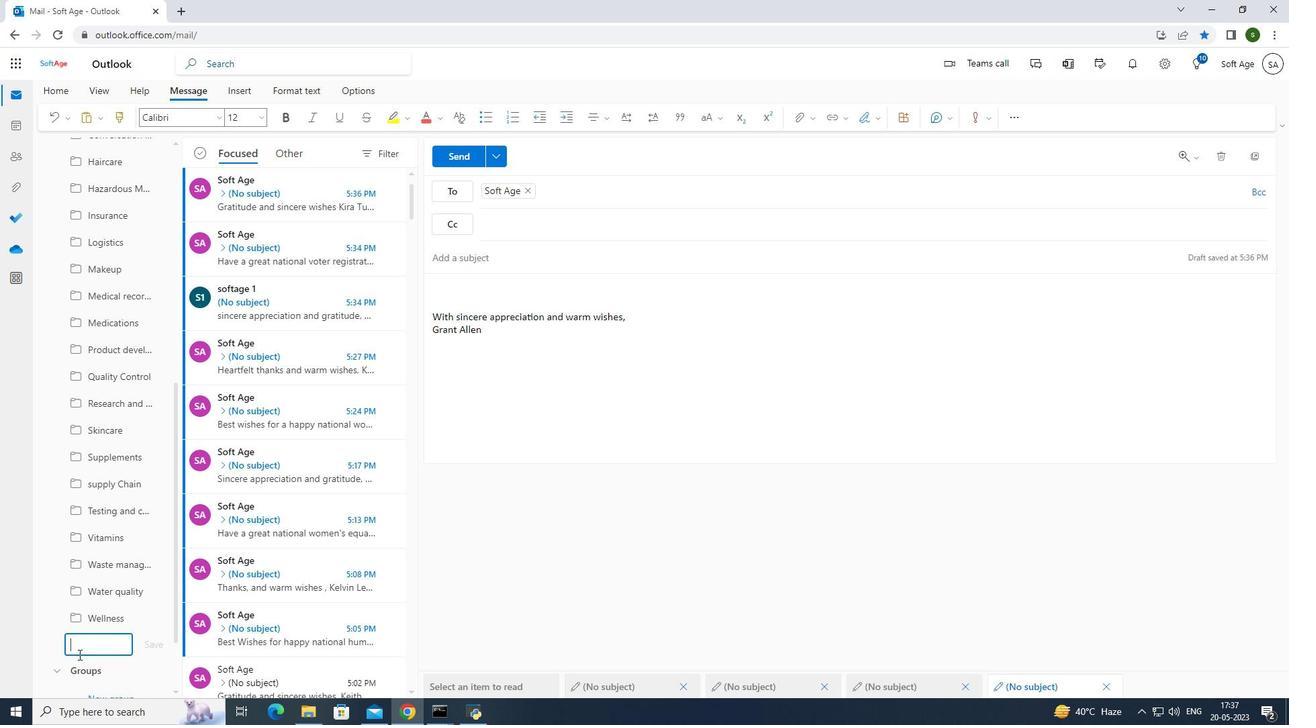 
Action: Mouse pressed left at (87, 647)
Screenshot: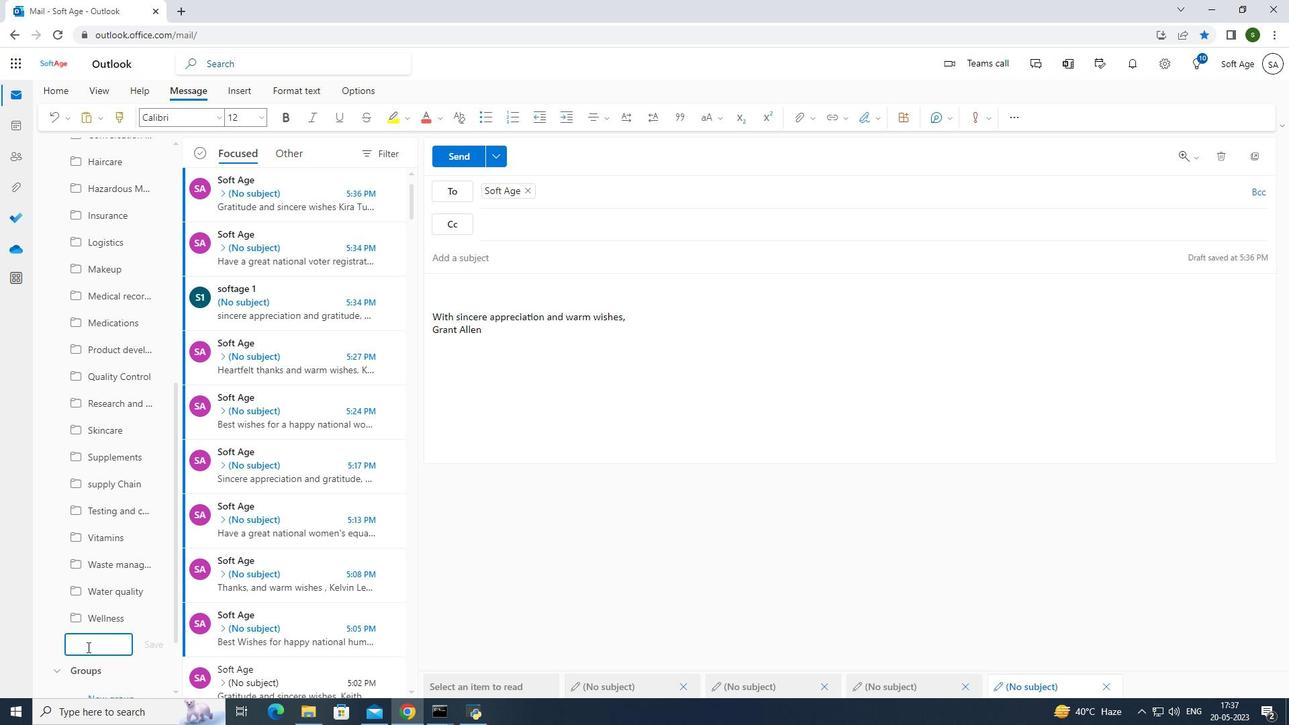 
Action: Mouse moved to (71, 650)
Screenshot: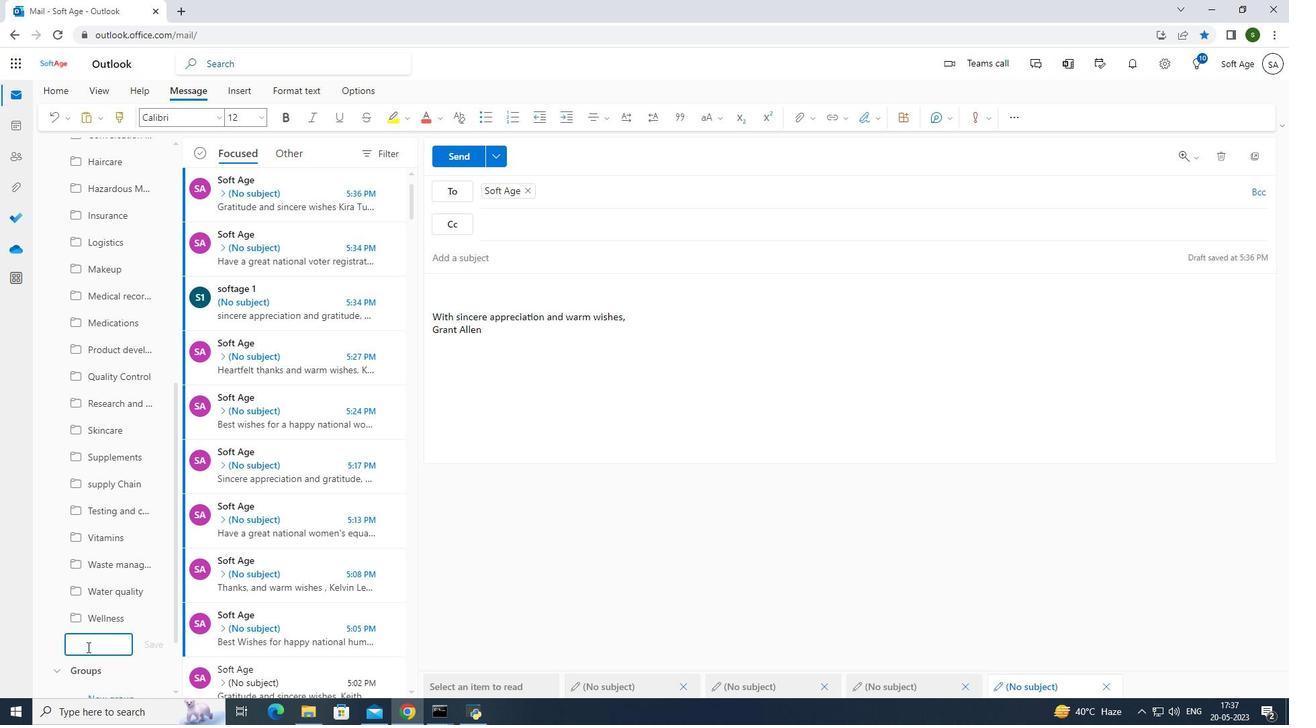 
Action: Key pressed <Key.caps_lock>T<Key.caps_lock>herapy<Key.enter>
Screenshot: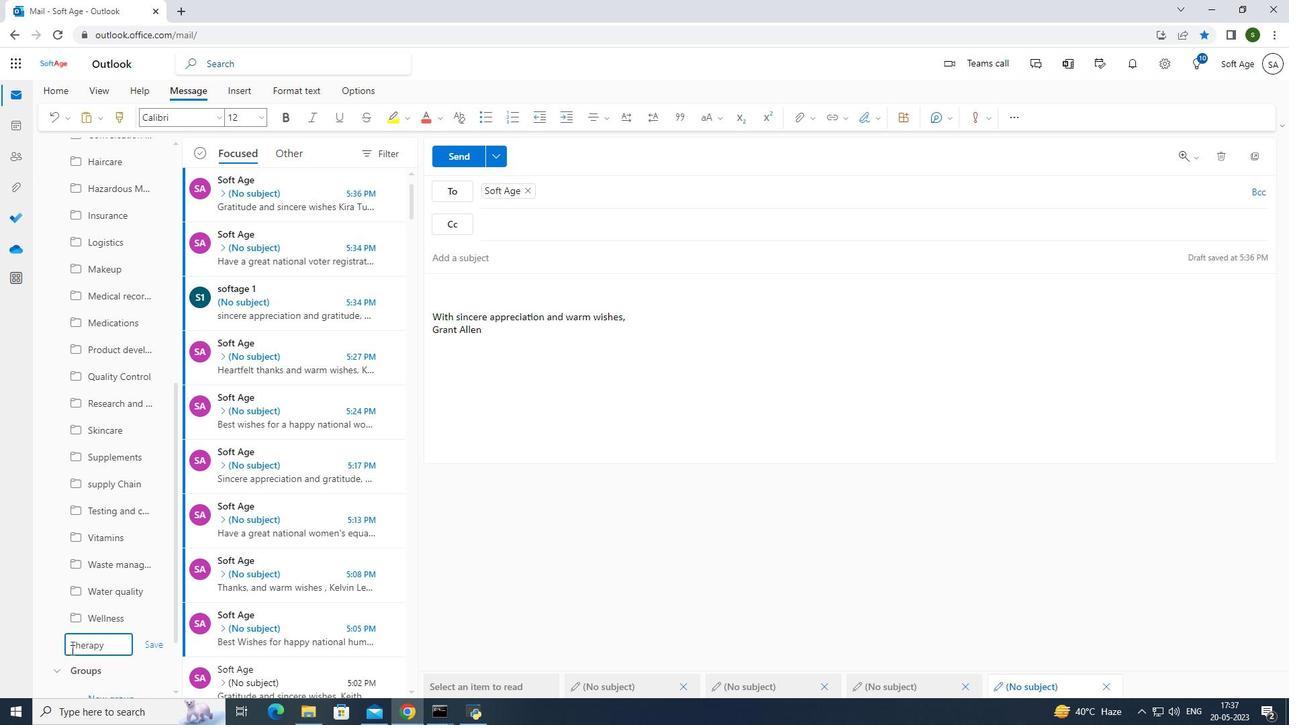 
Action: Mouse moved to (446, 158)
Screenshot: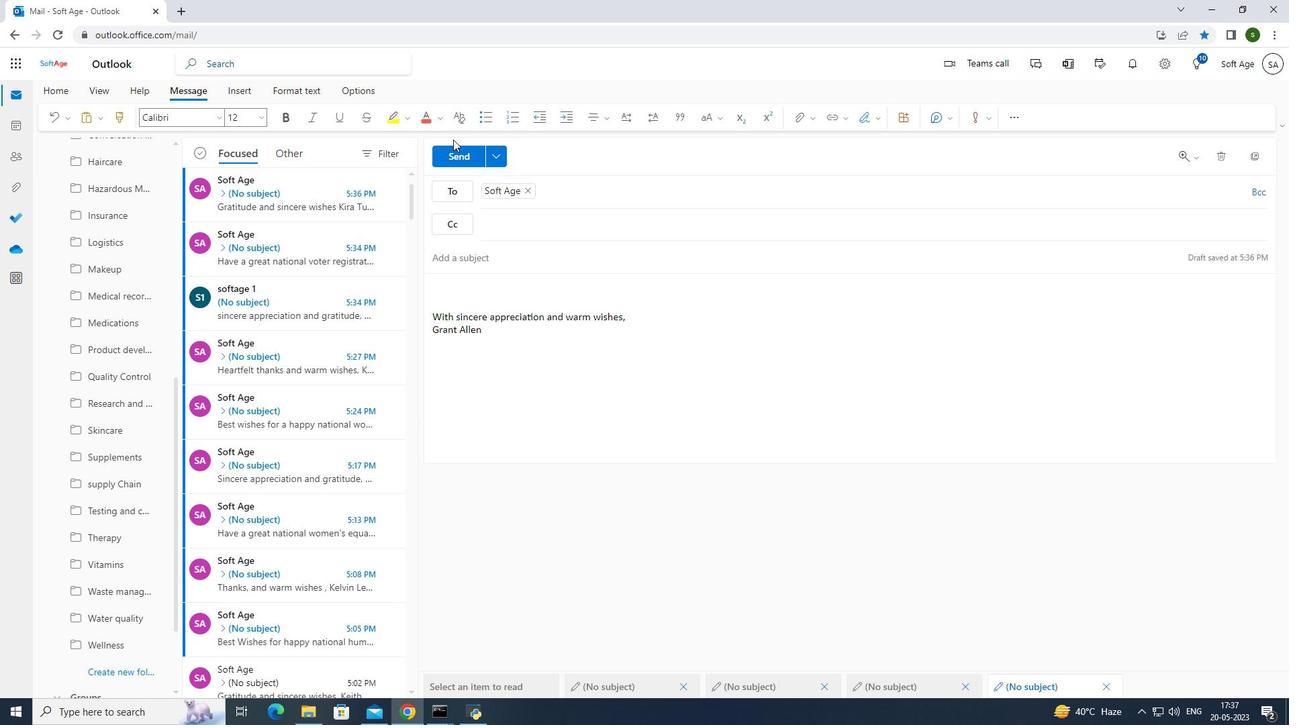 
Action: Mouse pressed left at (446, 158)
Screenshot: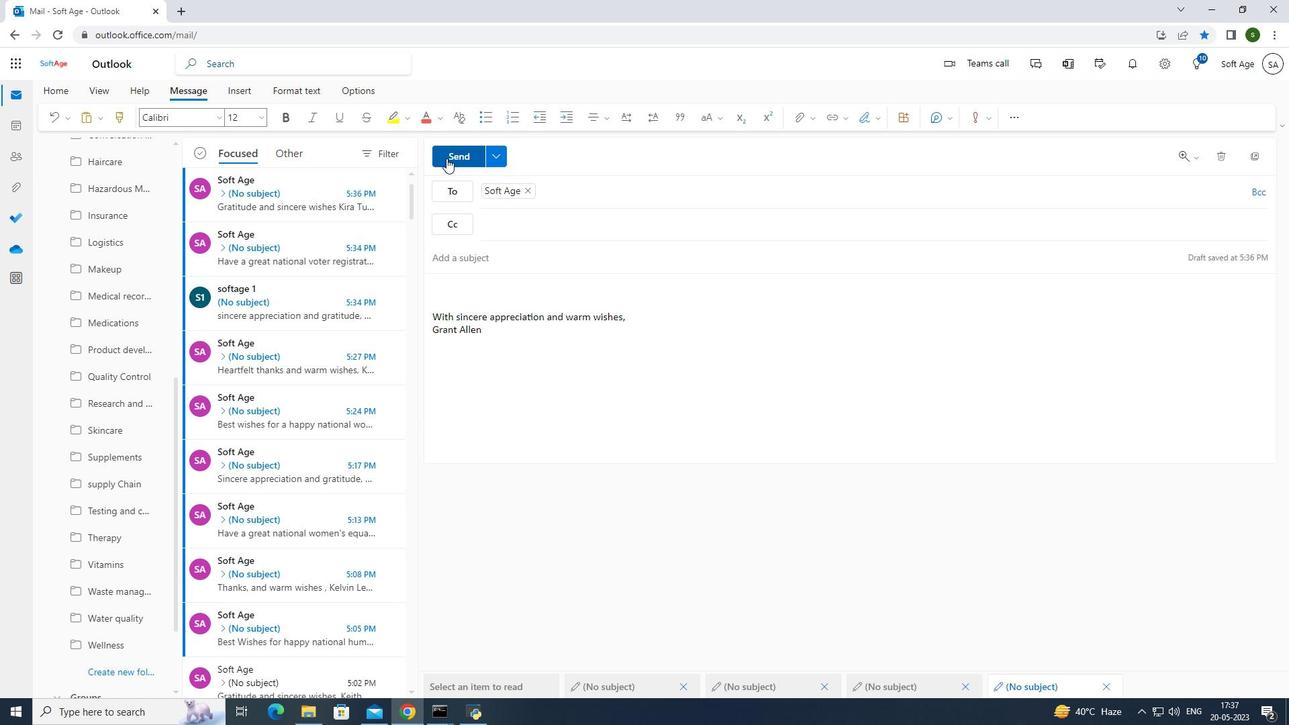 
Action: Mouse moved to (643, 415)
Screenshot: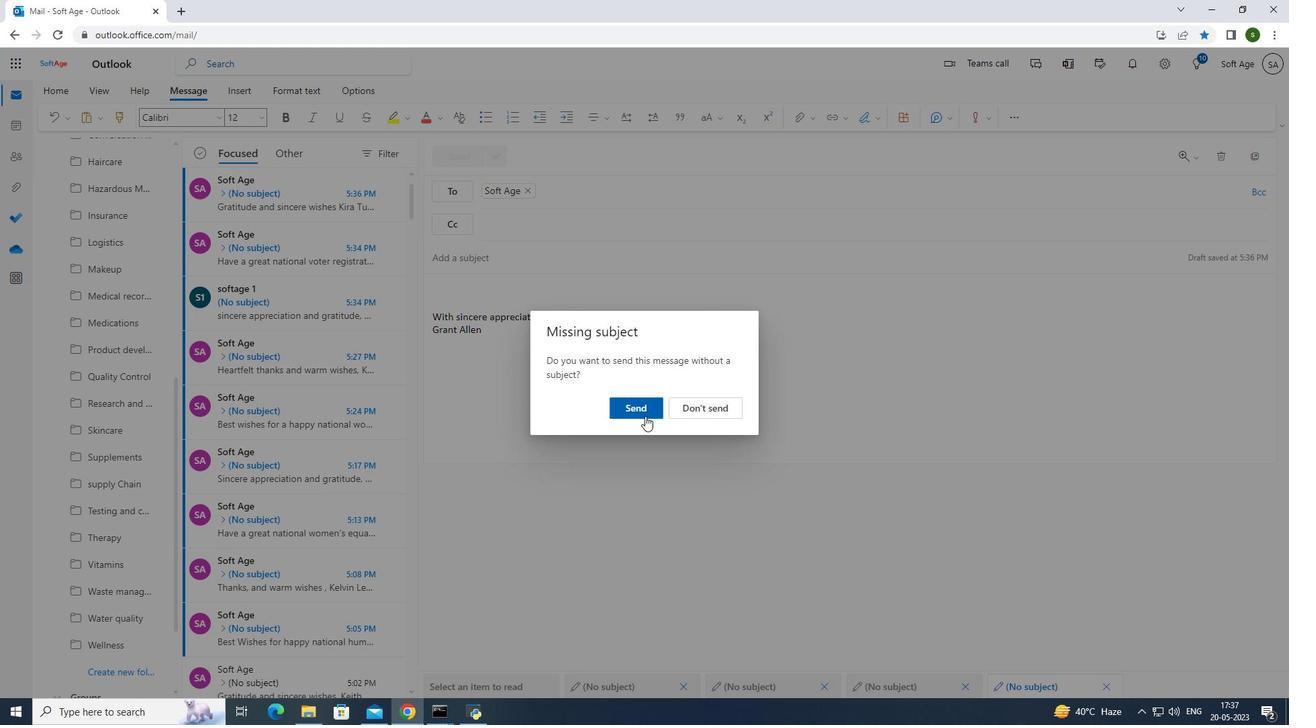 
Action: Mouse pressed left at (643, 415)
Screenshot: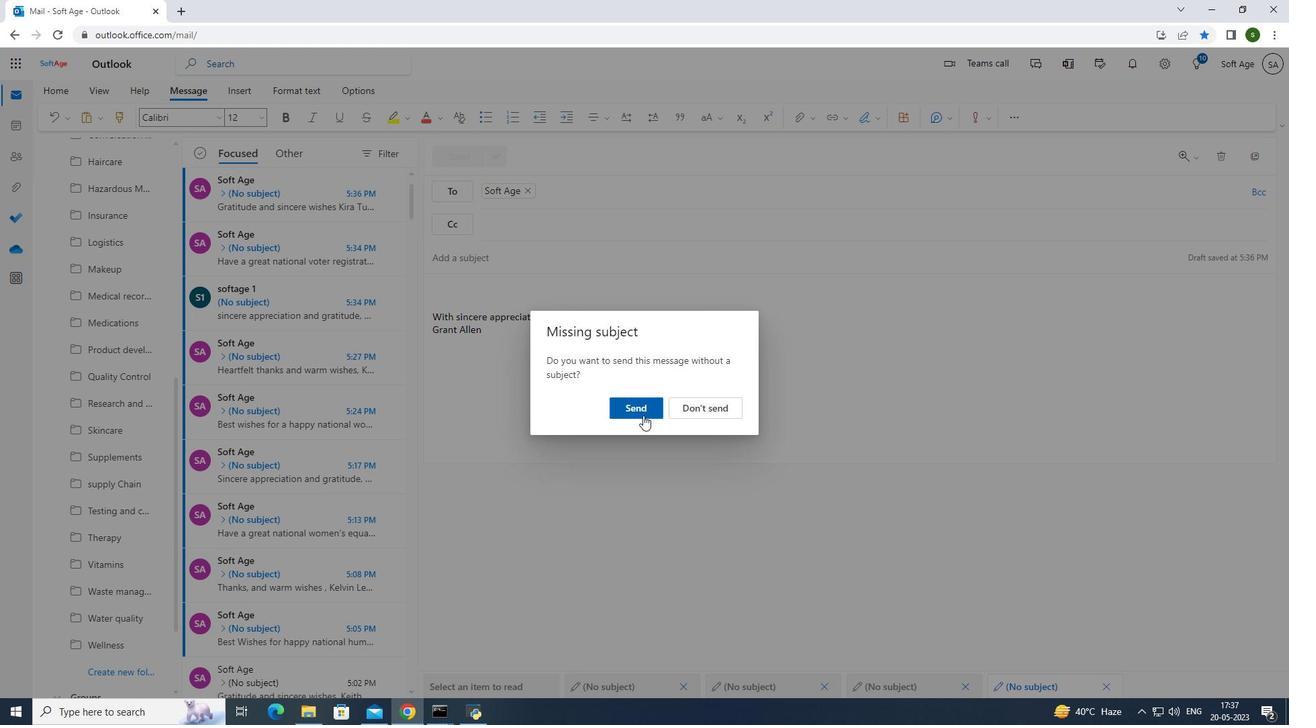 
Action: Mouse moved to (618, 413)
Screenshot: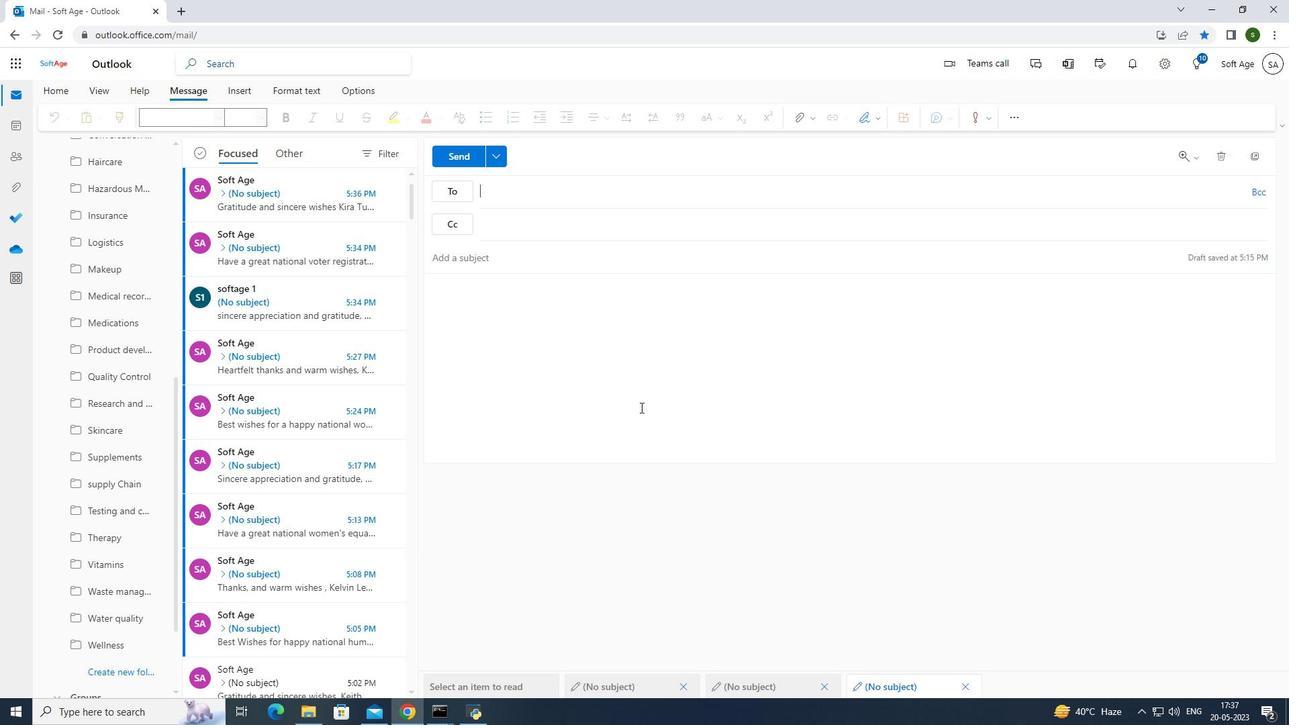 
